 Task: Search one way flight ticket for 3 adults, 3 children in premium economy from Sarasota: Sarasota-bradenton International Airport to New Bern: Coastal Carolina Regional Airport (was Craven County Regional) on 5-4-2023. Choice of flights is American. Number of bags: 1 carry on bag. Price is upto 108000. Outbound departure time preference is 16:15.
Action: Mouse moved to (356, 323)
Screenshot: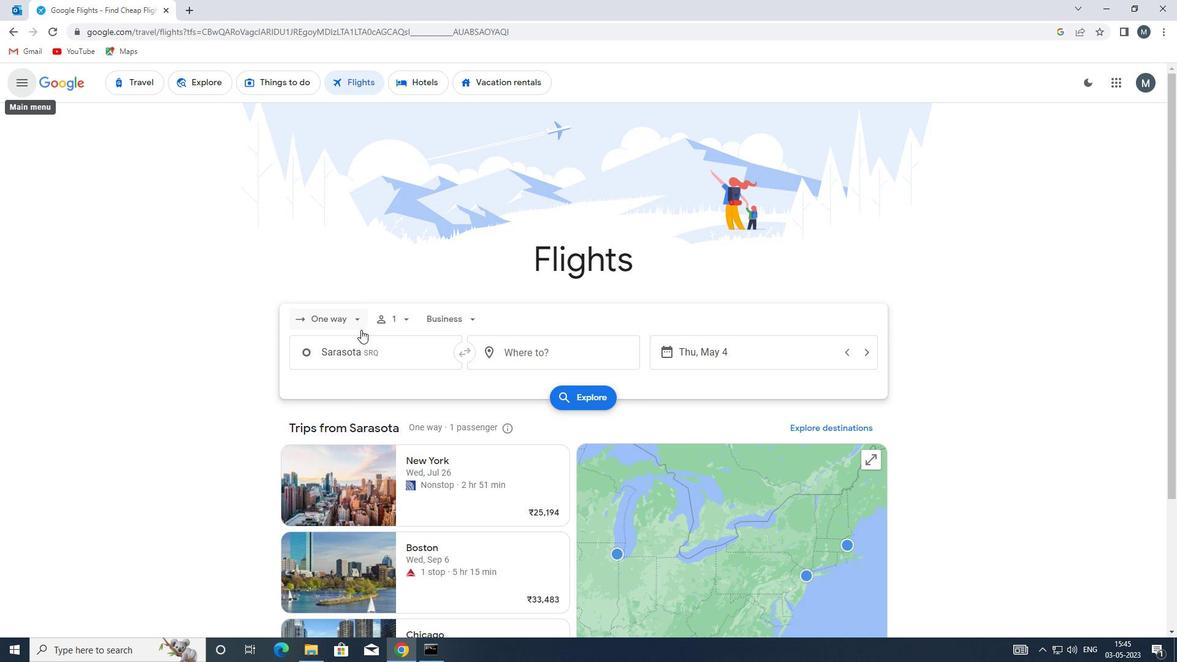 
Action: Mouse pressed left at (356, 323)
Screenshot: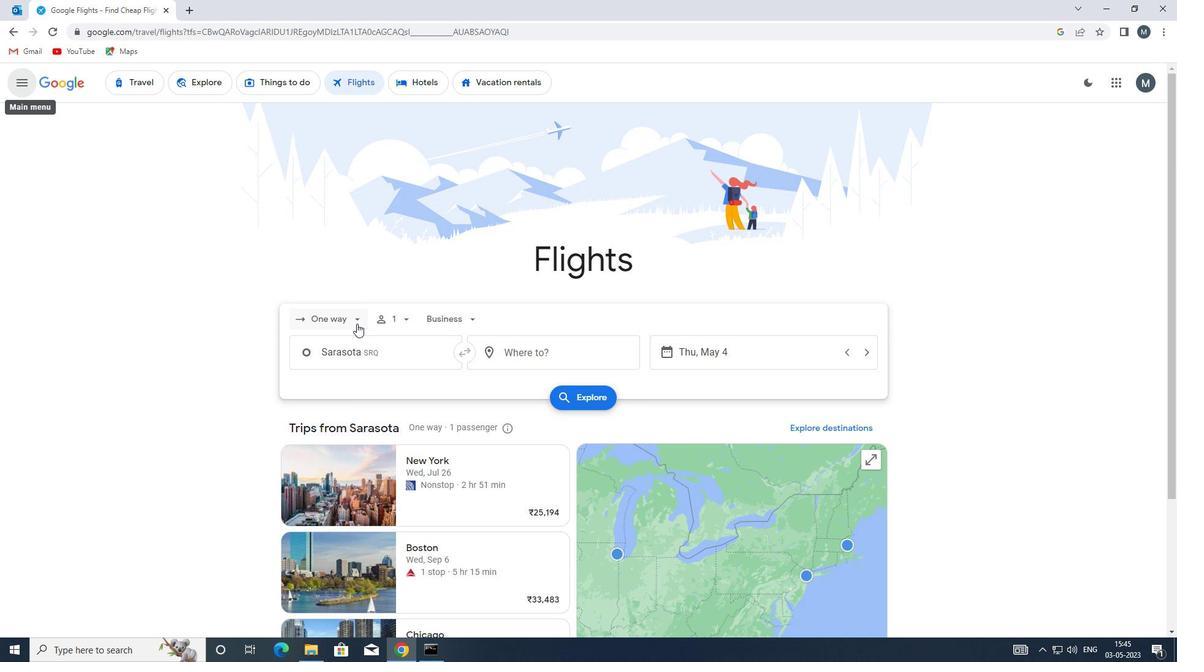 
Action: Mouse moved to (365, 371)
Screenshot: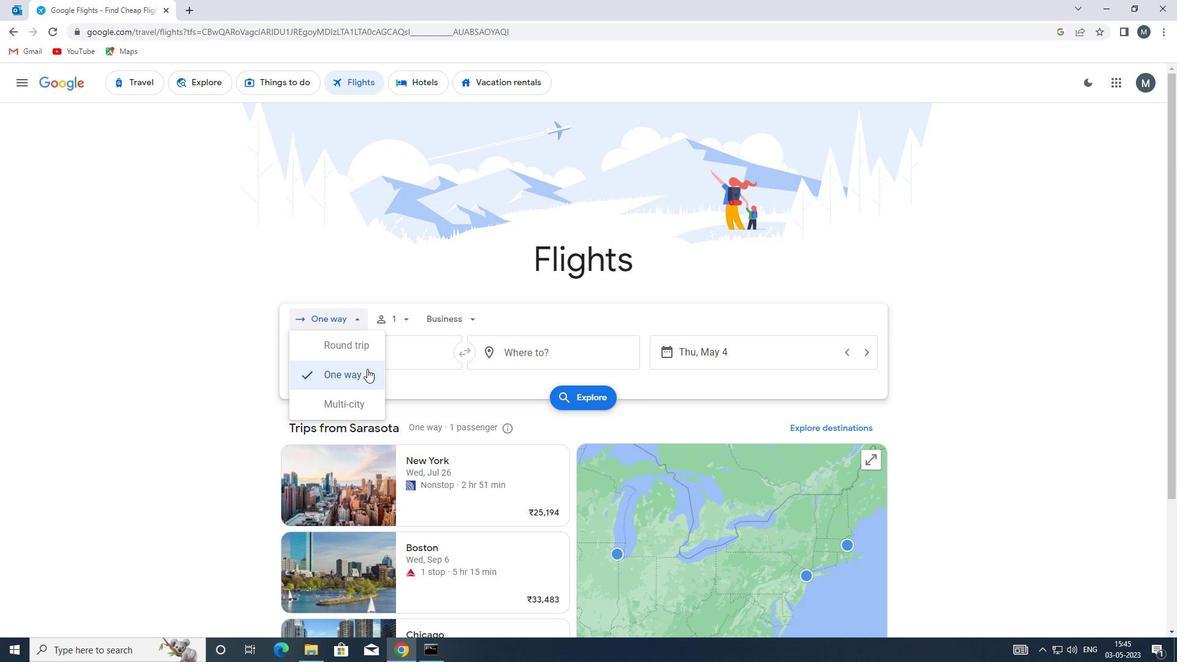 
Action: Mouse pressed left at (365, 371)
Screenshot: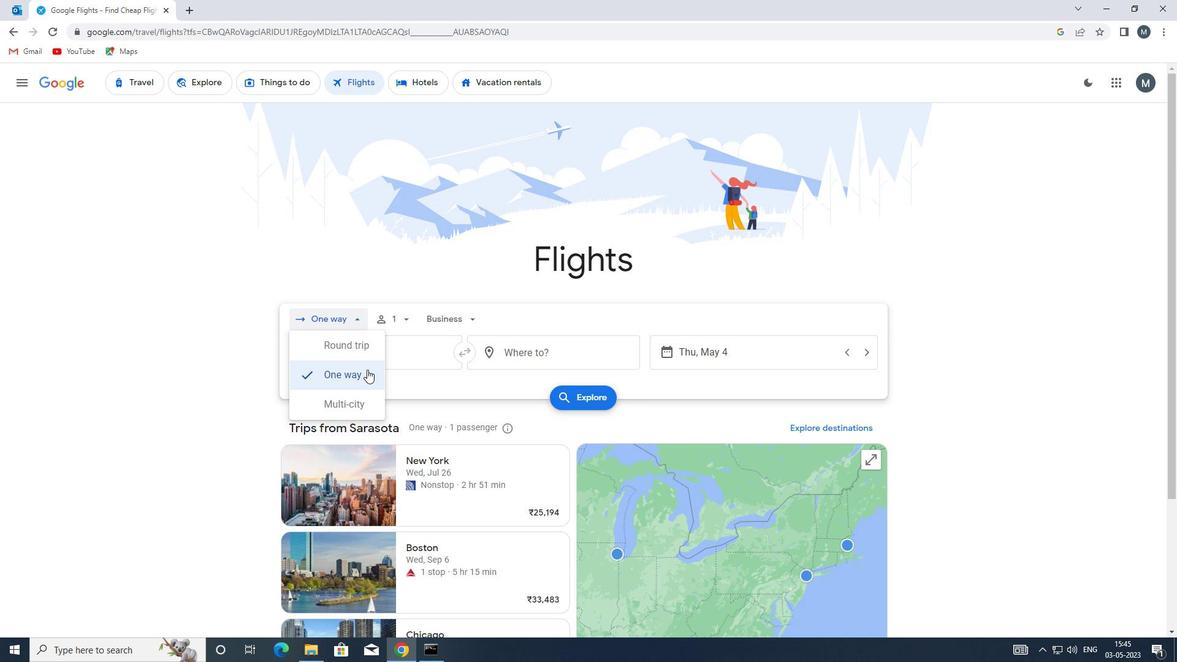 
Action: Mouse moved to (396, 320)
Screenshot: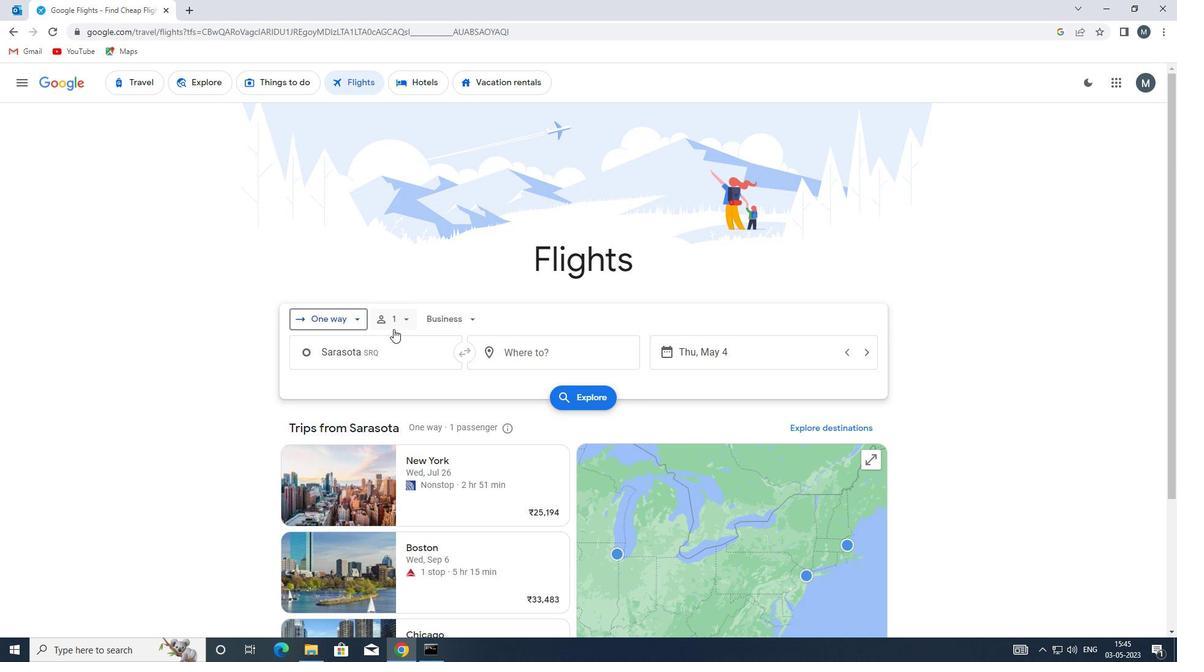 
Action: Mouse pressed left at (396, 320)
Screenshot: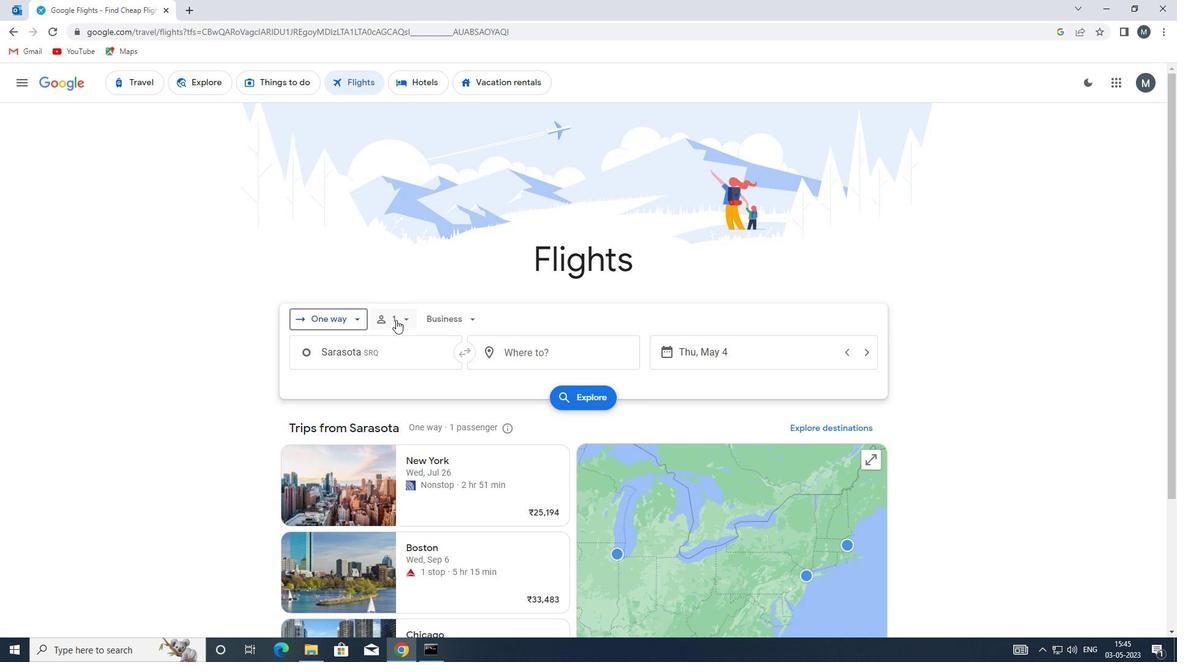
Action: Mouse moved to (505, 348)
Screenshot: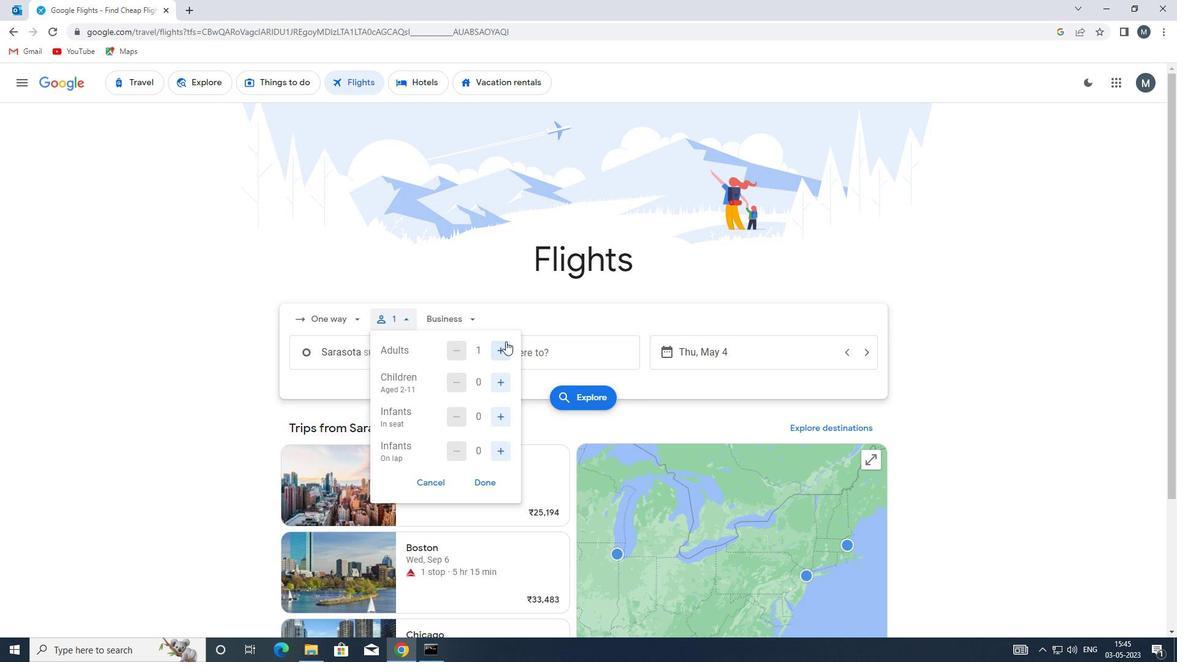 
Action: Mouse pressed left at (505, 348)
Screenshot: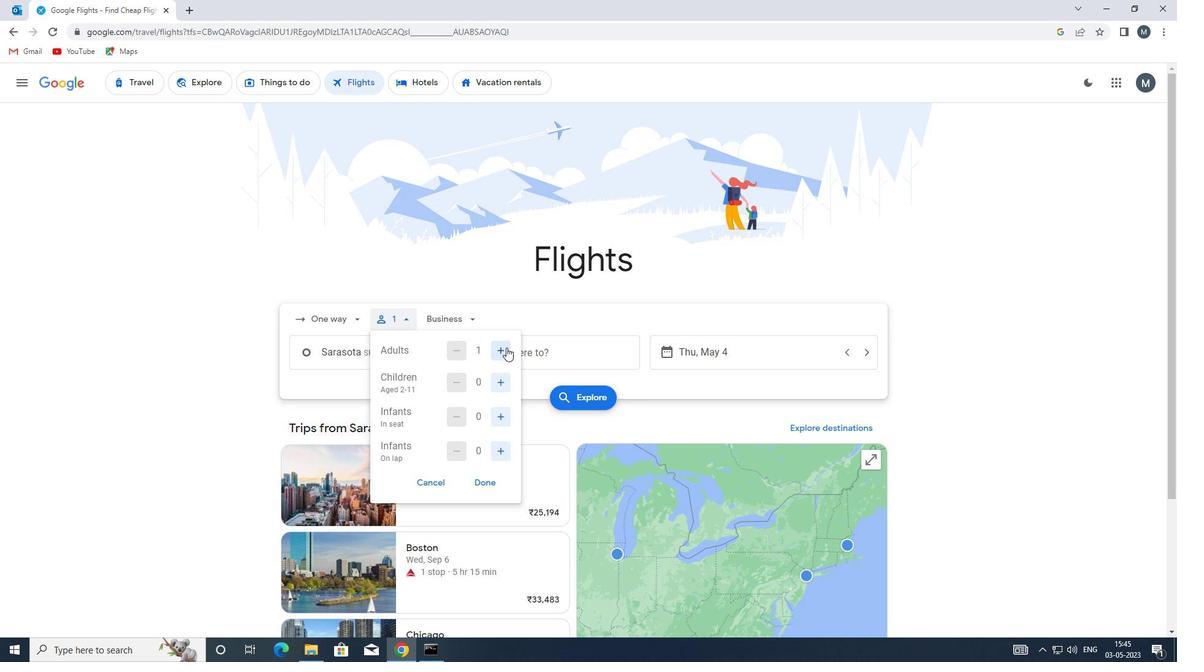 
Action: Mouse pressed left at (505, 348)
Screenshot: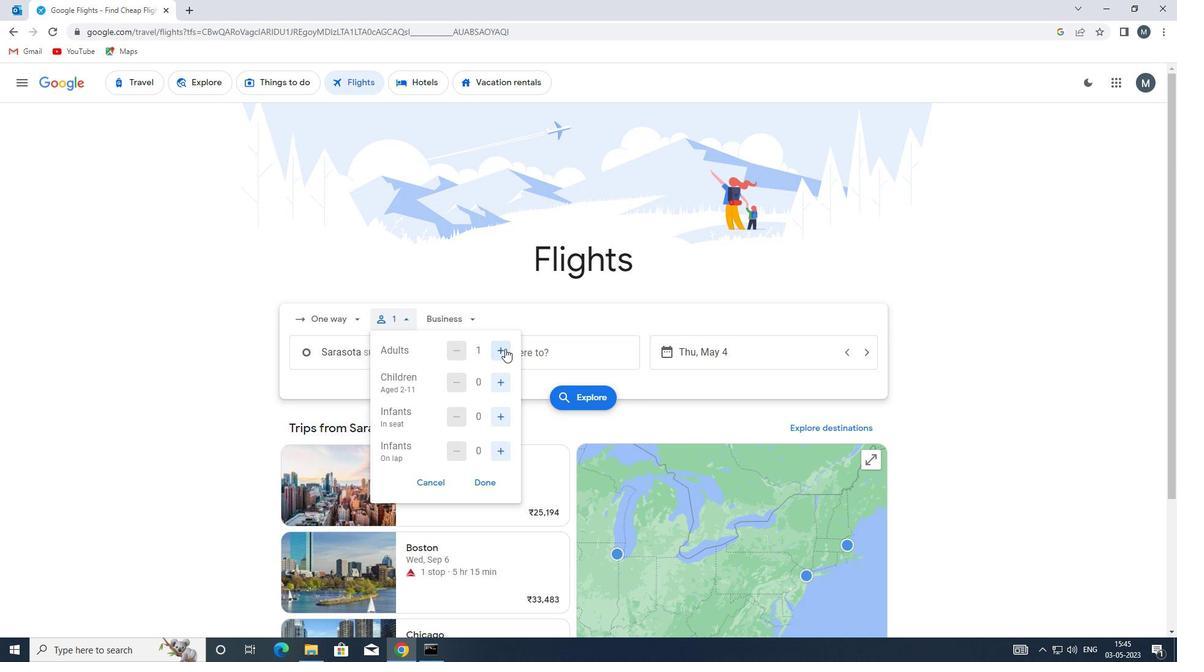
Action: Mouse moved to (505, 382)
Screenshot: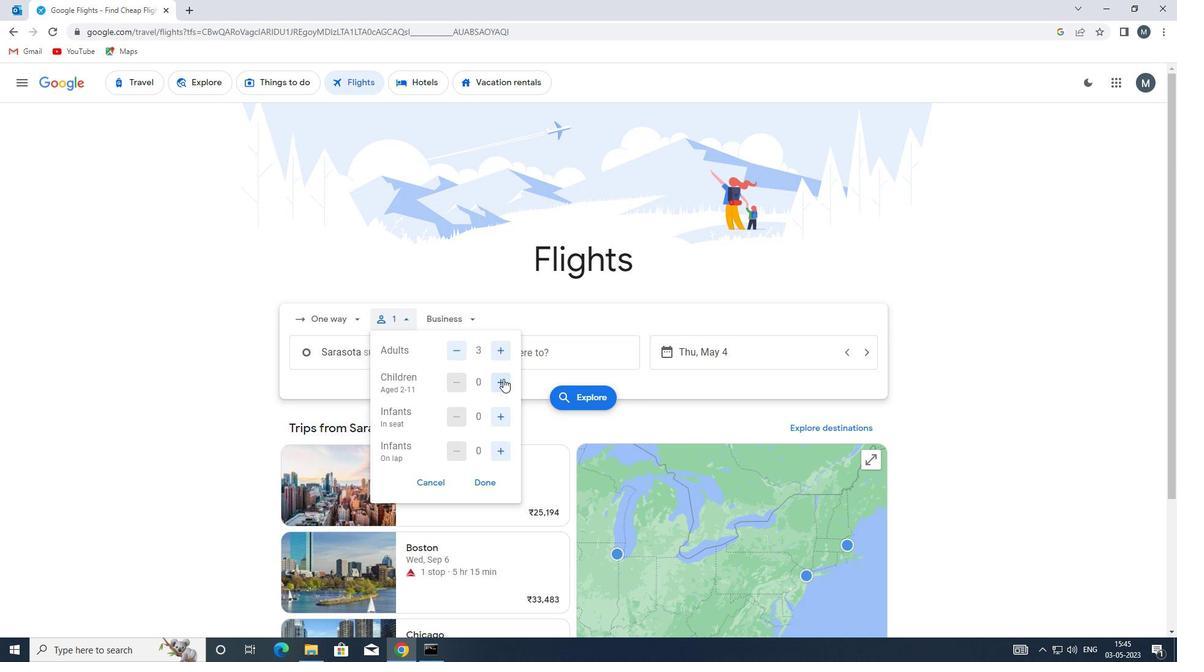 
Action: Mouse pressed left at (505, 382)
Screenshot: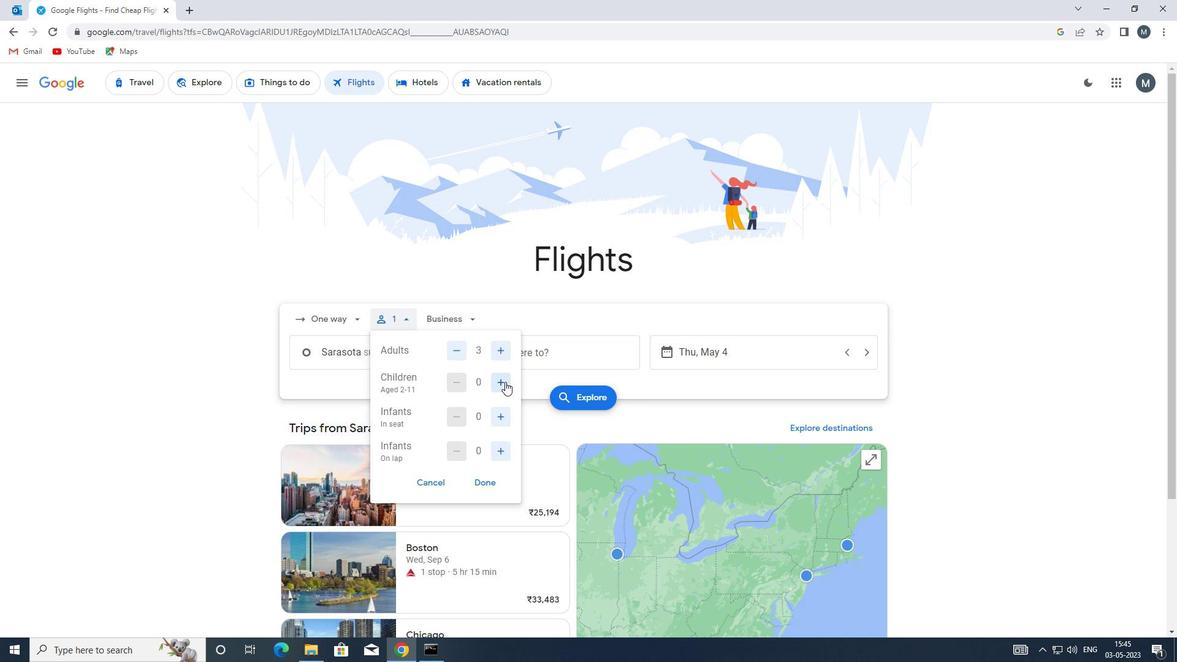 
Action: Mouse pressed left at (505, 382)
Screenshot: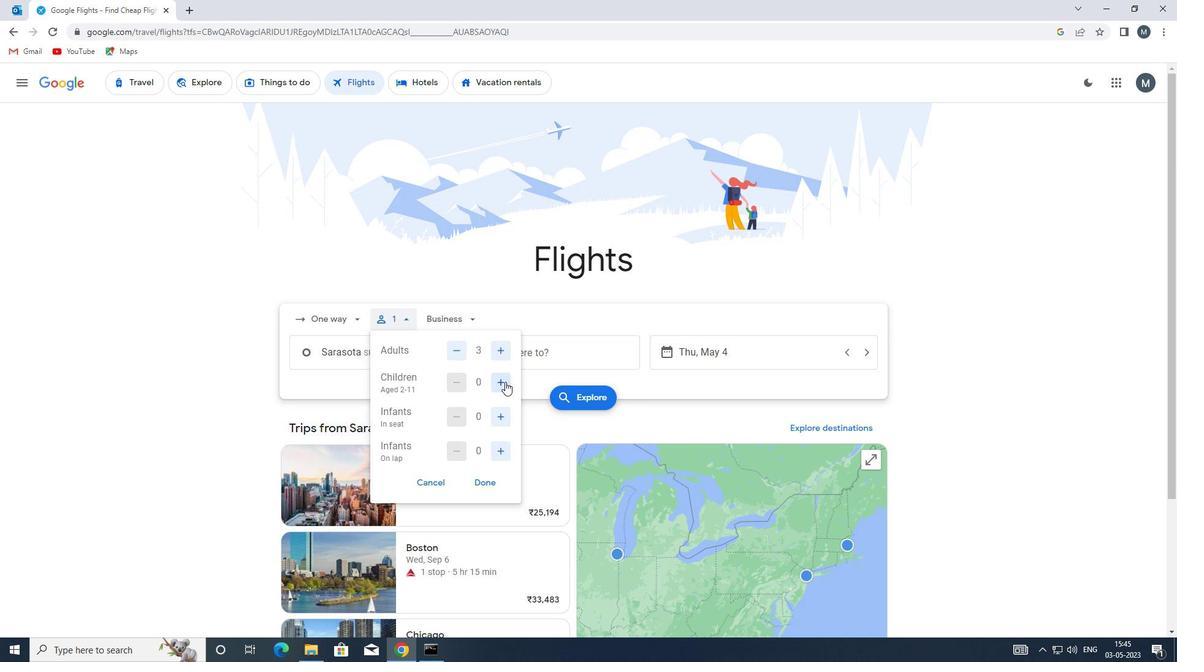 
Action: Mouse pressed left at (505, 382)
Screenshot: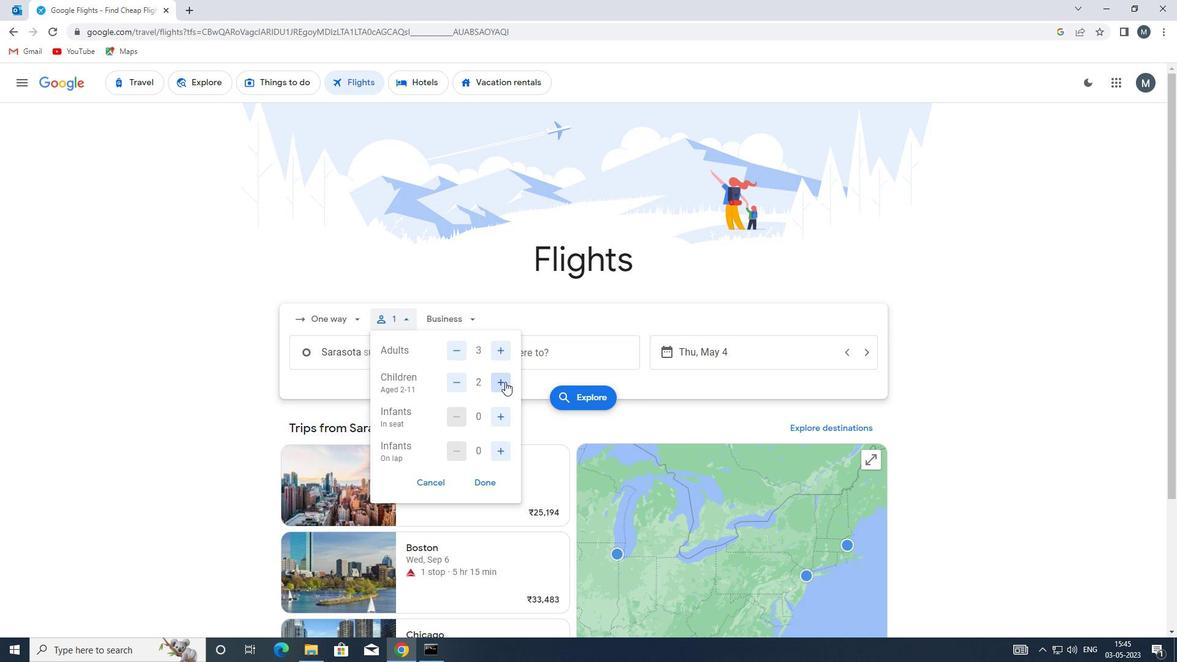 
Action: Mouse moved to (487, 483)
Screenshot: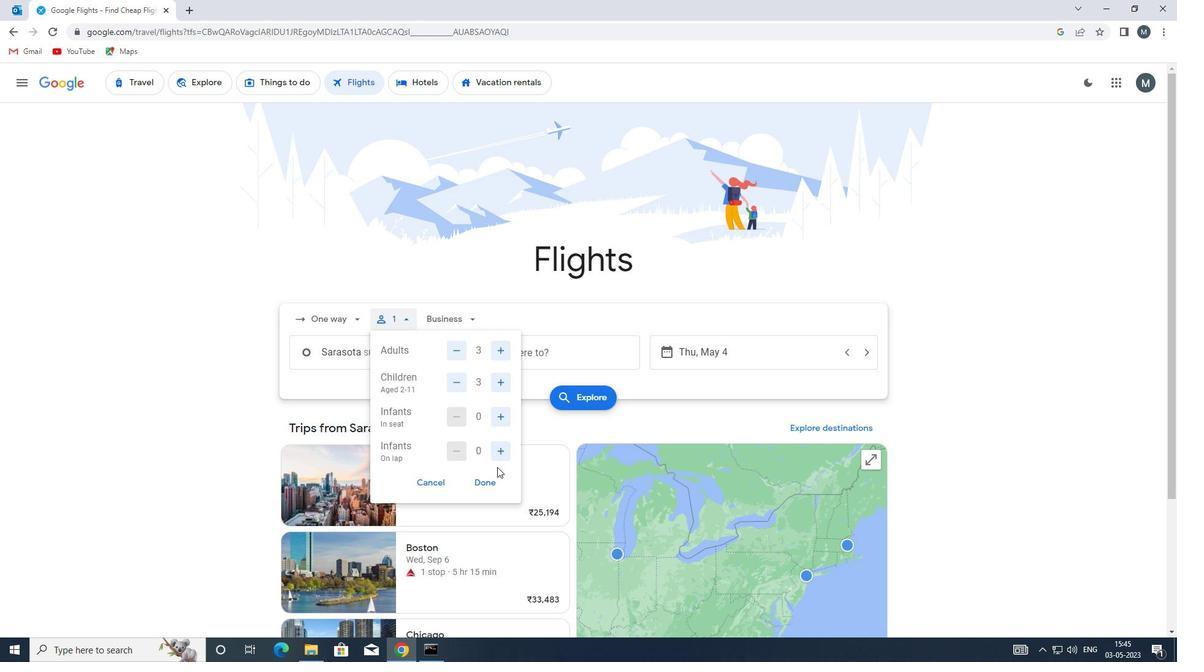 
Action: Mouse pressed left at (487, 483)
Screenshot: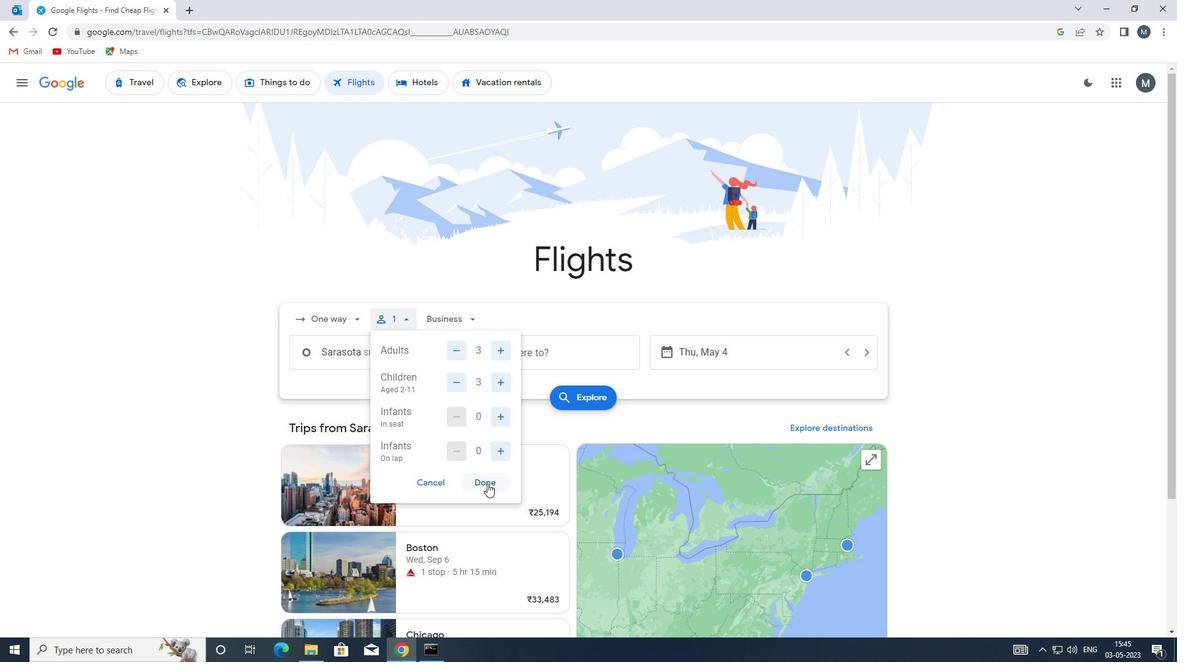 
Action: Mouse moved to (447, 316)
Screenshot: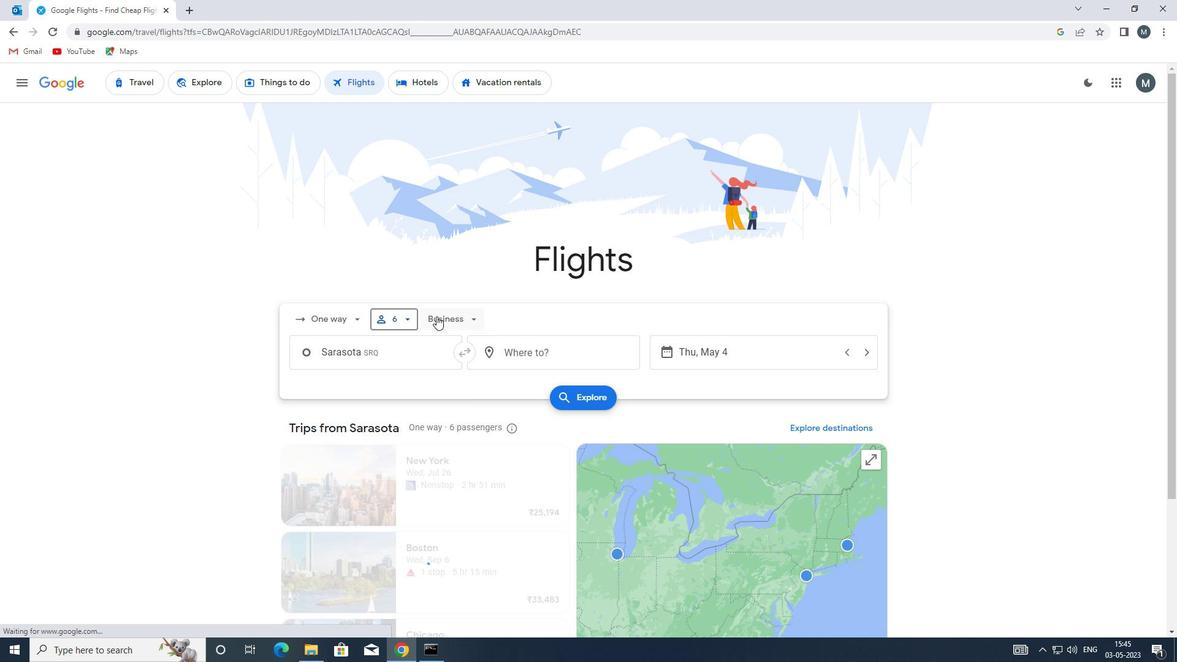 
Action: Mouse pressed left at (447, 316)
Screenshot: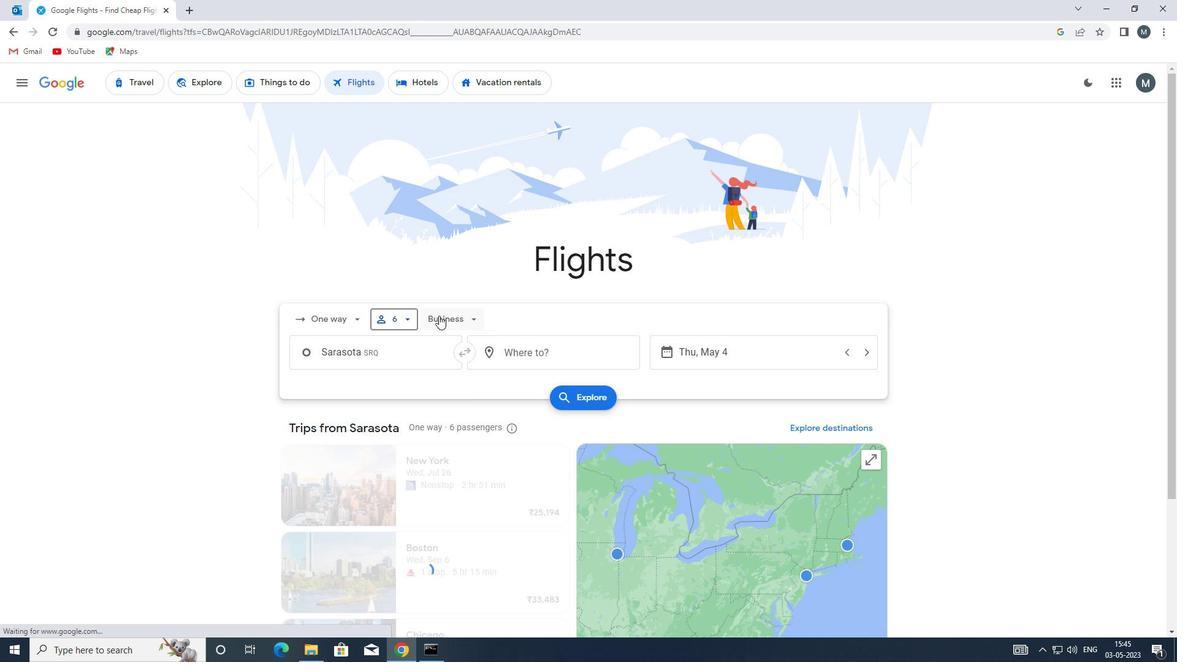 
Action: Mouse moved to (475, 380)
Screenshot: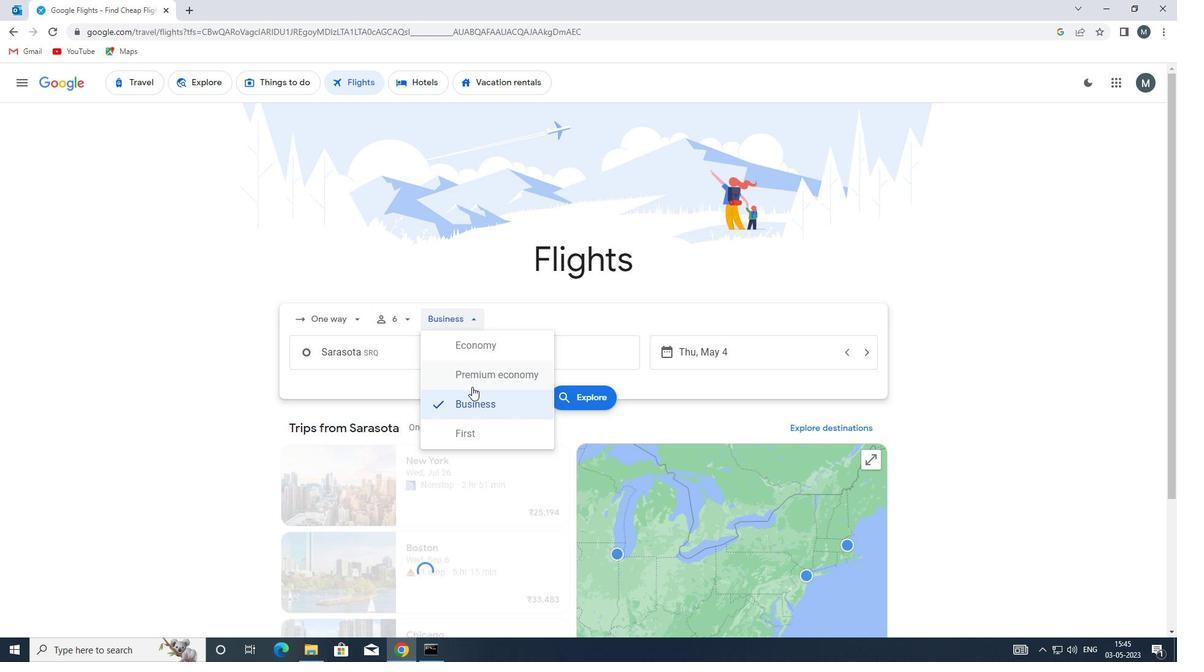 
Action: Mouse pressed left at (475, 380)
Screenshot: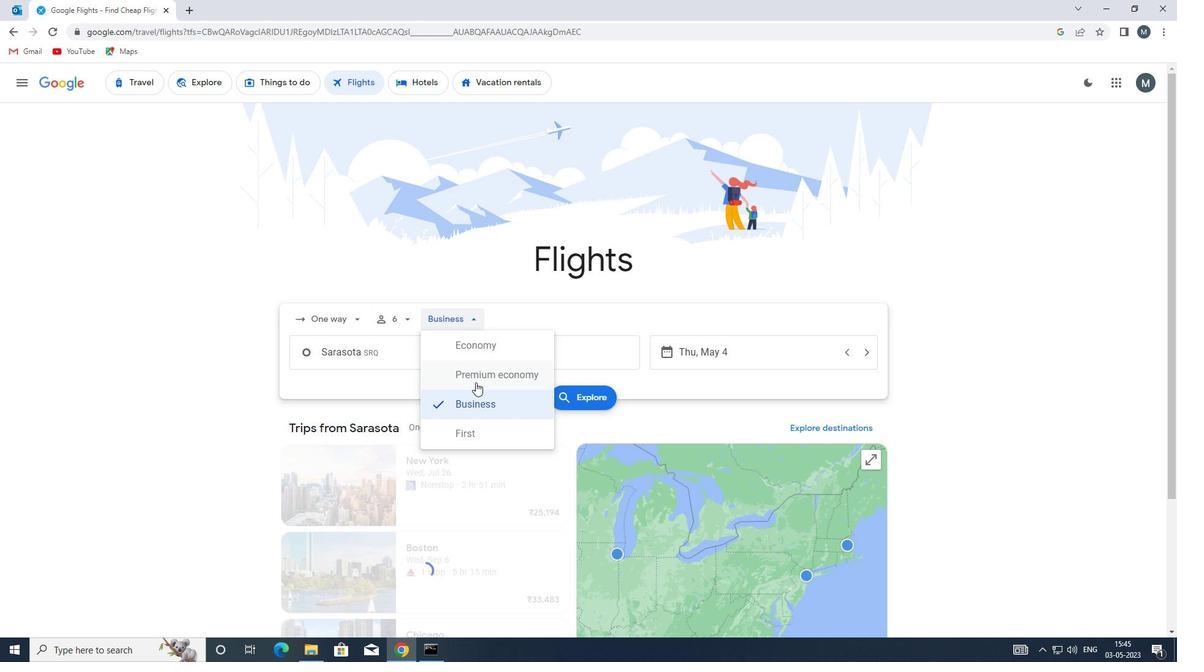
Action: Mouse moved to (416, 357)
Screenshot: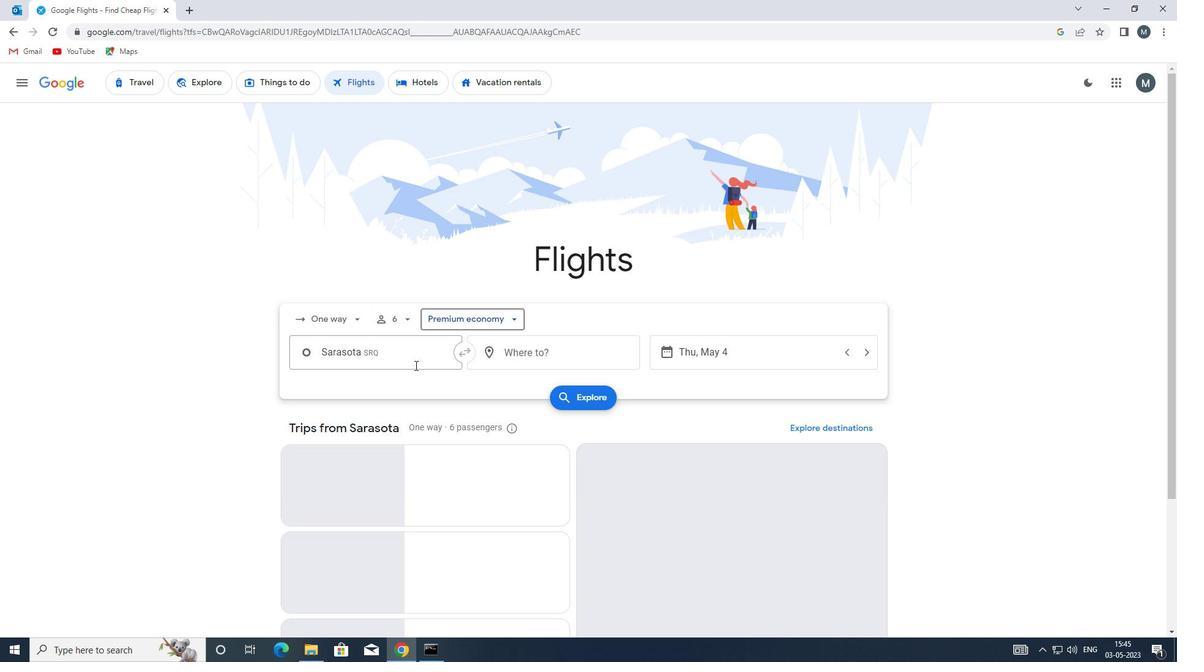 
Action: Mouse pressed left at (416, 357)
Screenshot: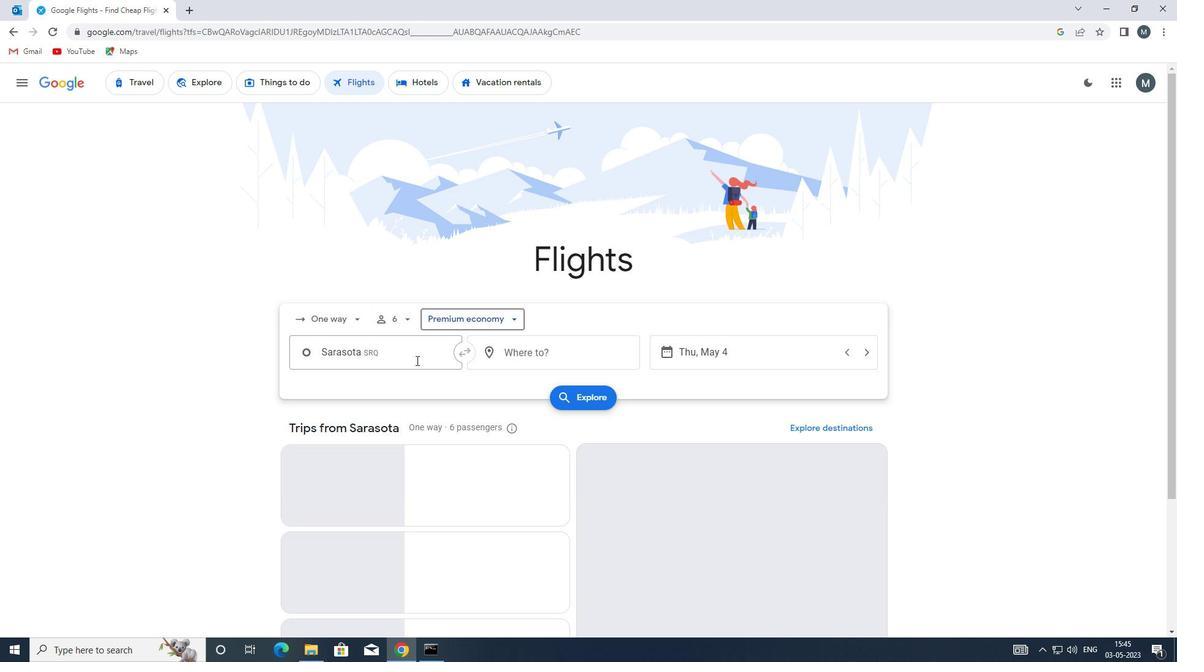 
Action: Key pressed <Key.enter>
Screenshot: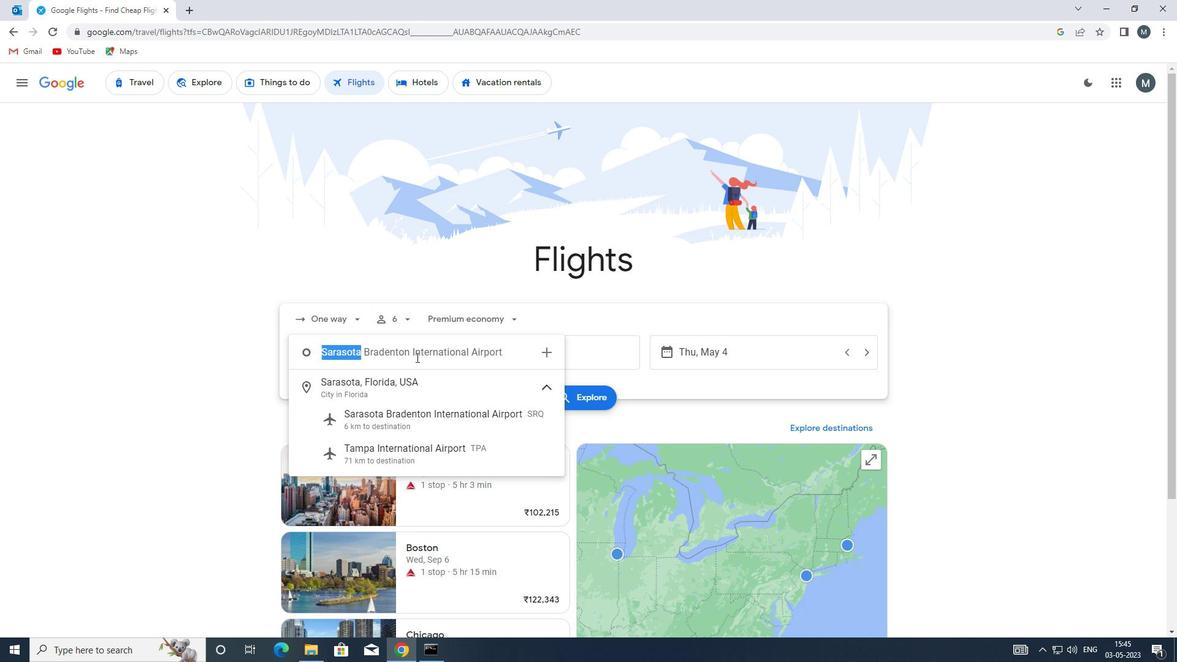 
Action: Mouse moved to (519, 351)
Screenshot: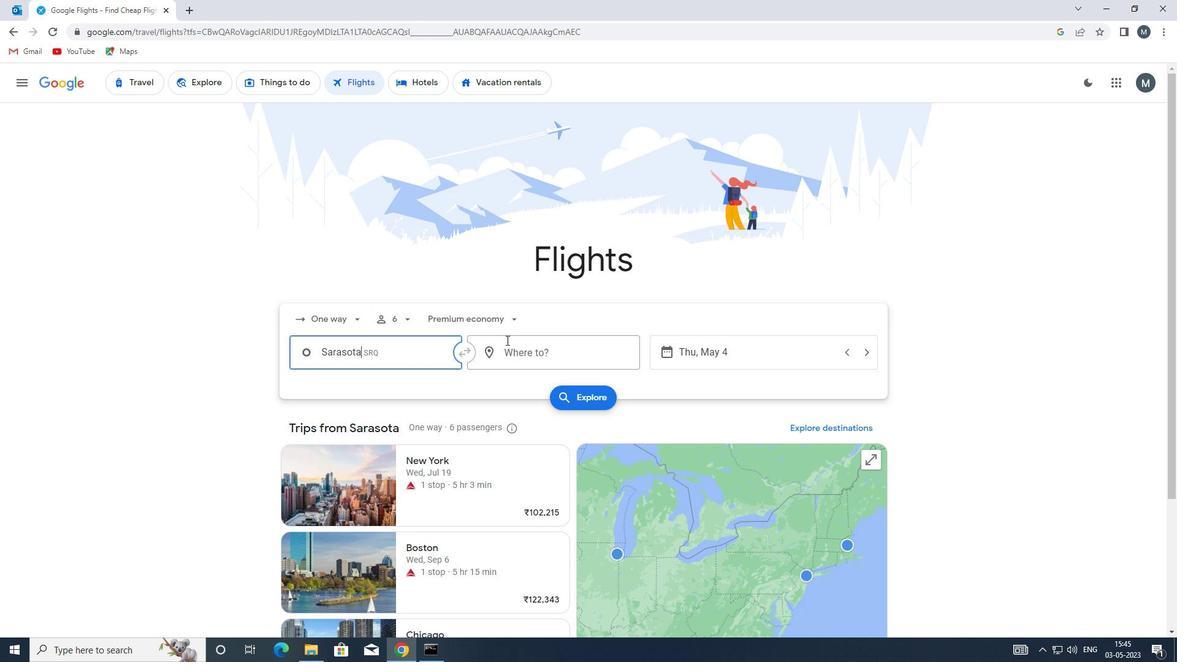 
Action: Mouse pressed left at (519, 351)
Screenshot: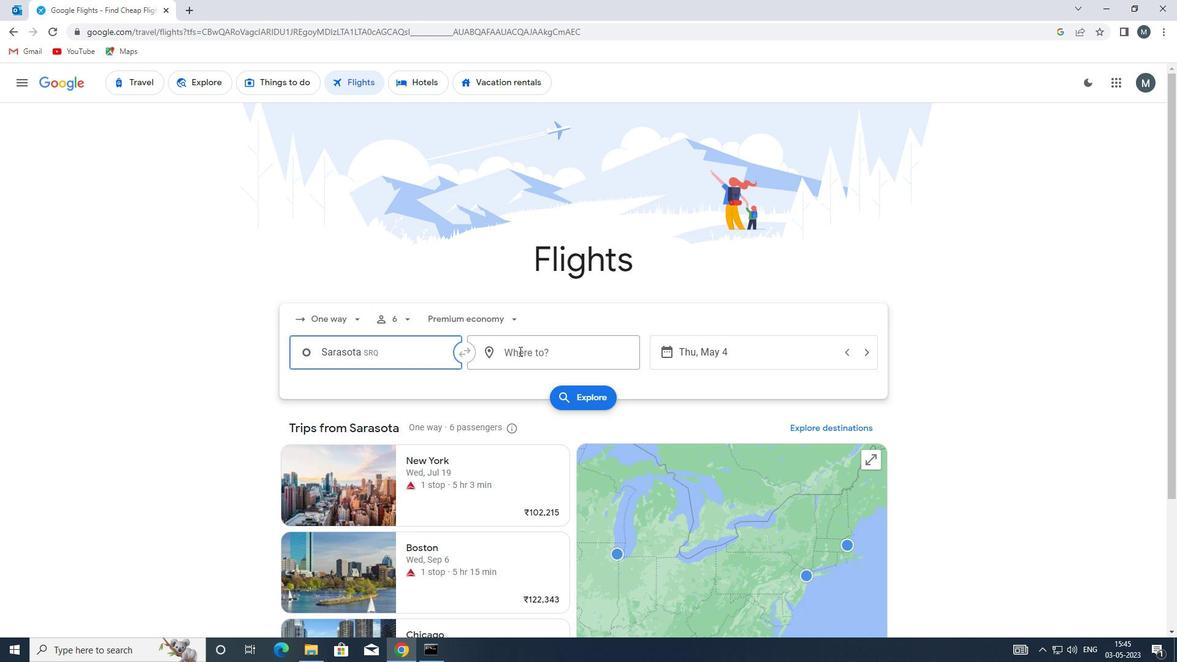 
Action: Mouse moved to (519, 351)
Screenshot: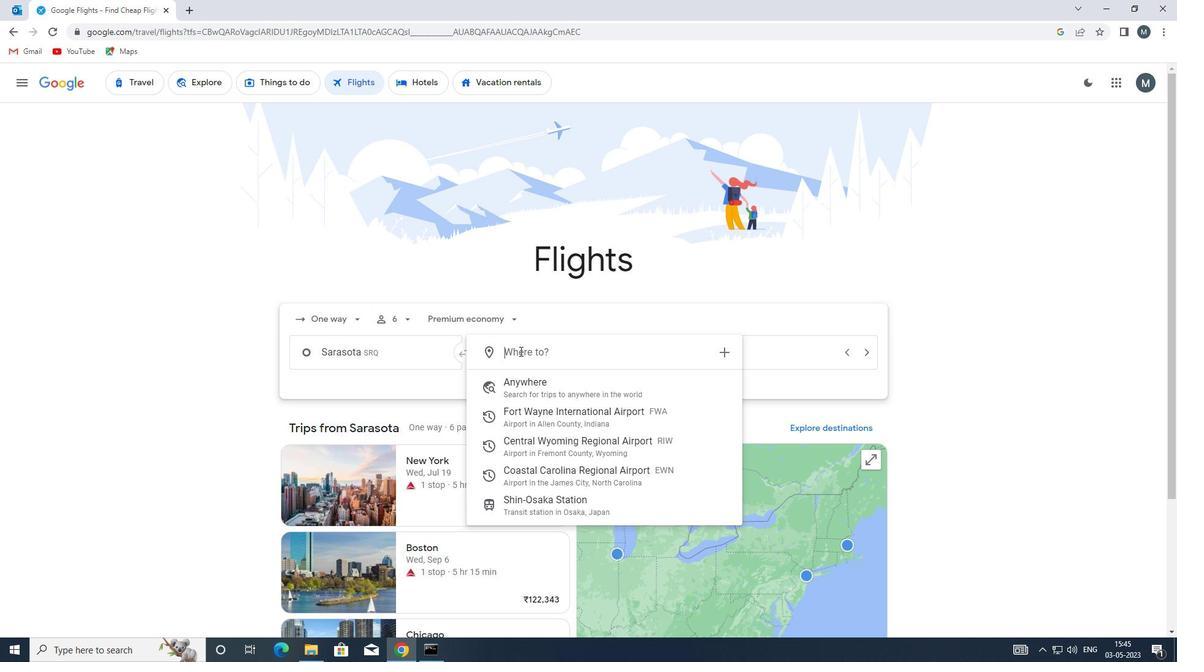 
Action: Key pressed ewn
Screenshot: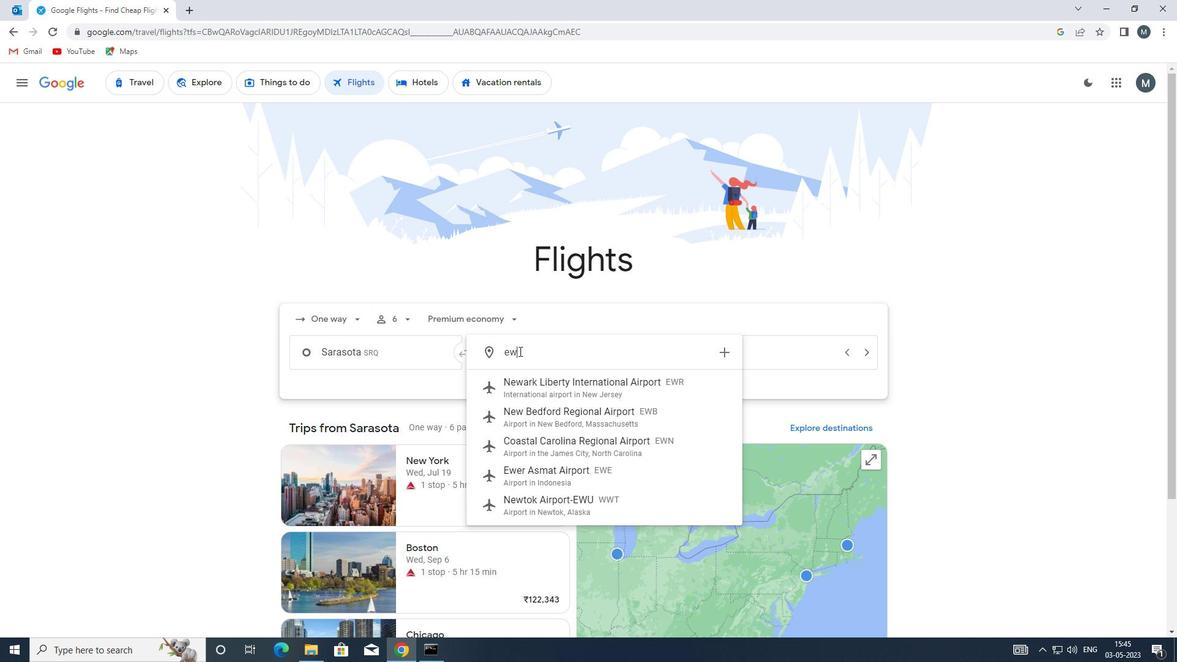 
Action: Mouse moved to (572, 393)
Screenshot: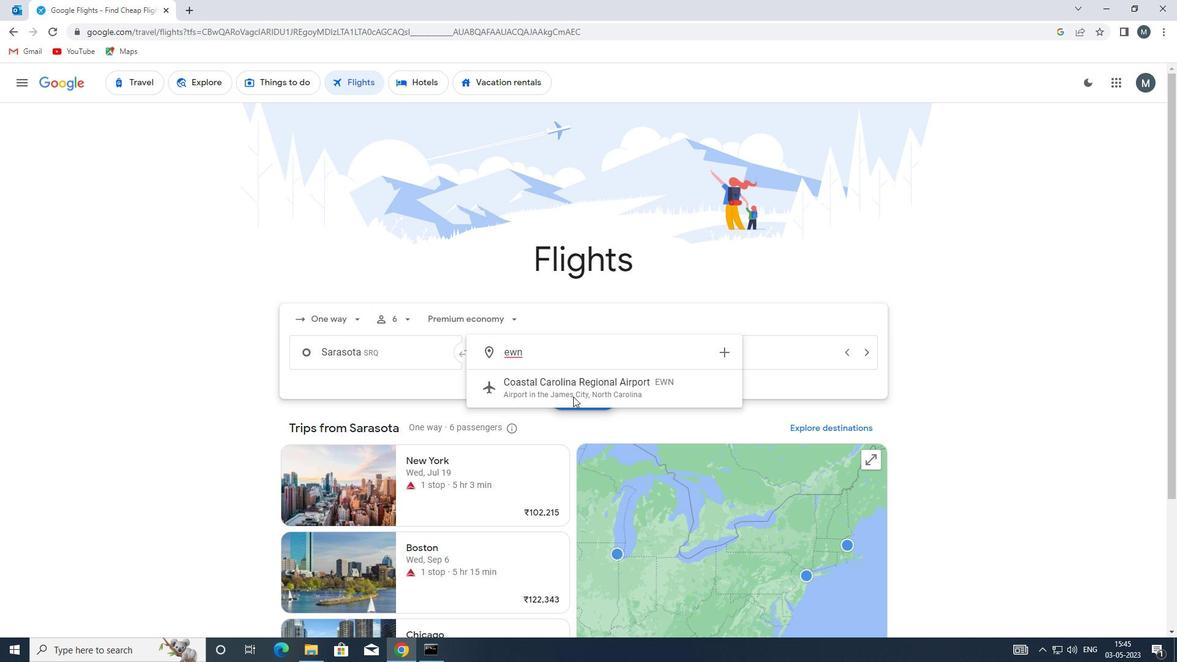 
Action: Mouse pressed left at (572, 393)
Screenshot: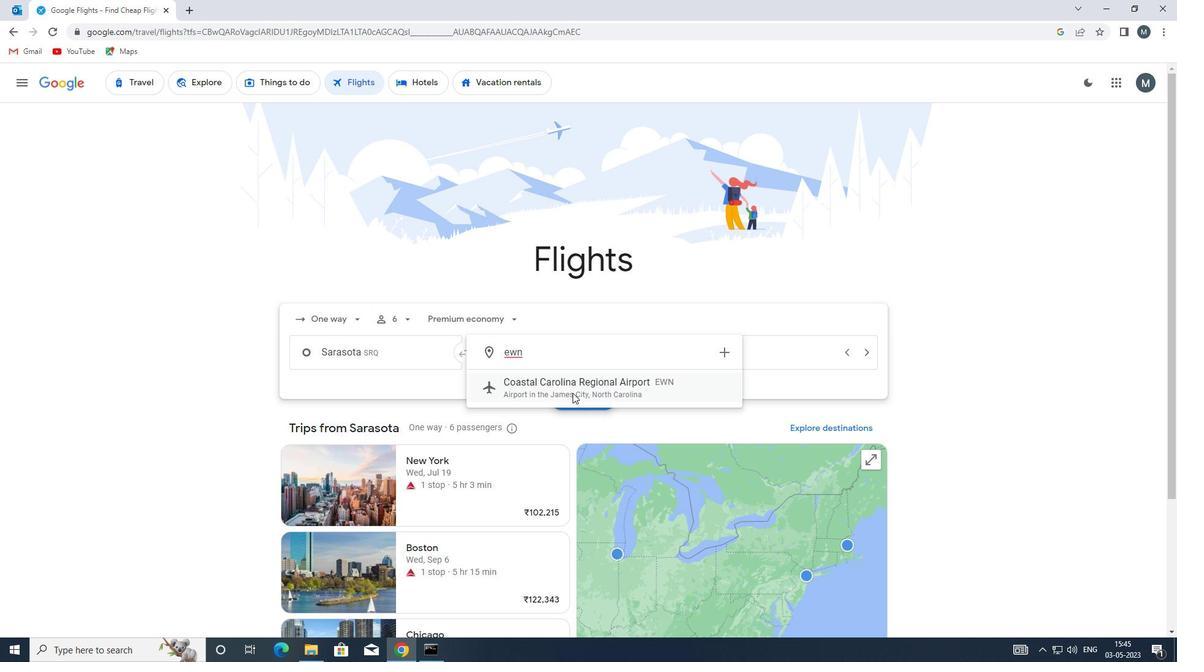 
Action: Mouse moved to (694, 349)
Screenshot: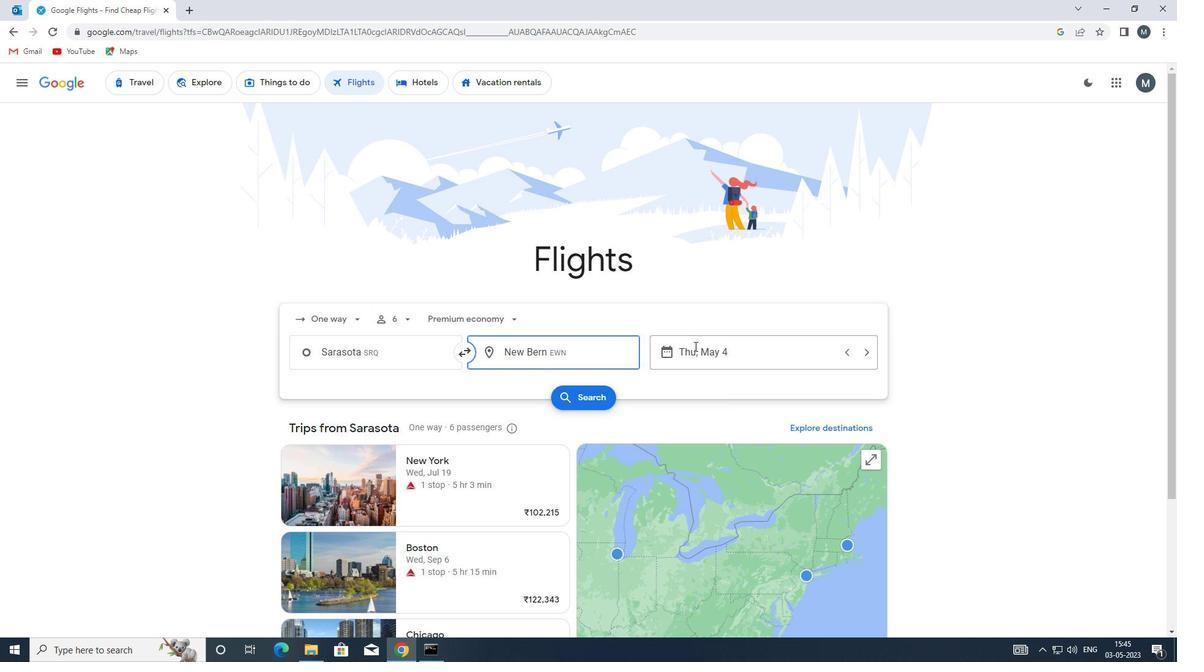 
Action: Mouse pressed left at (694, 349)
Screenshot: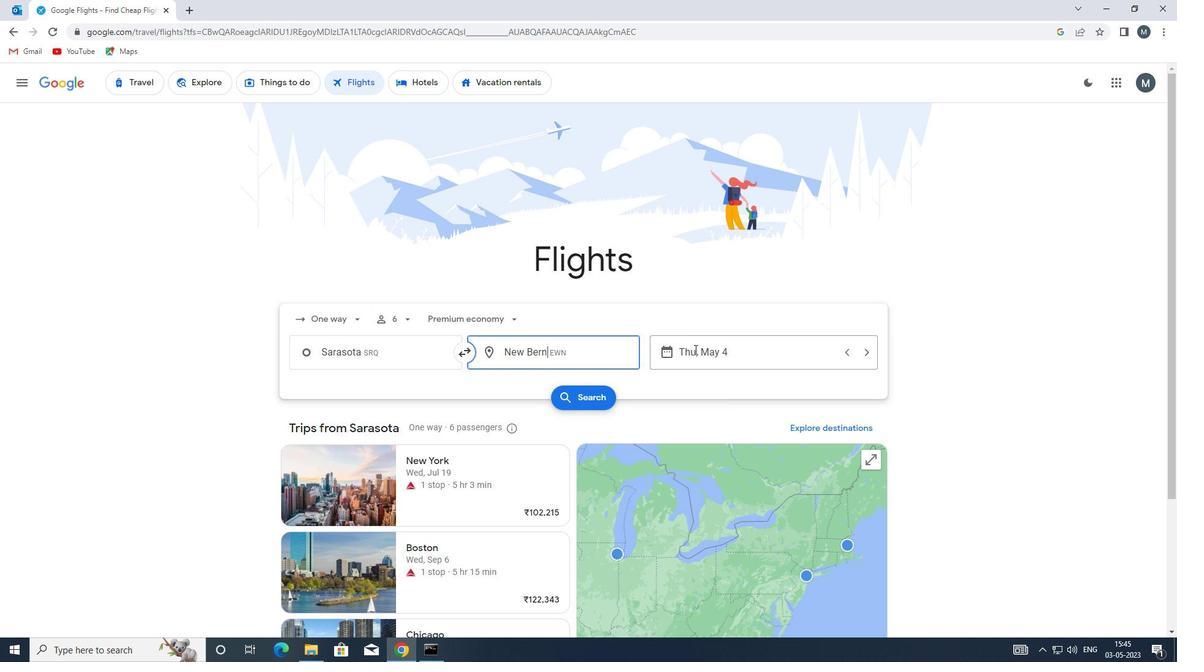 
Action: Mouse moved to (557, 416)
Screenshot: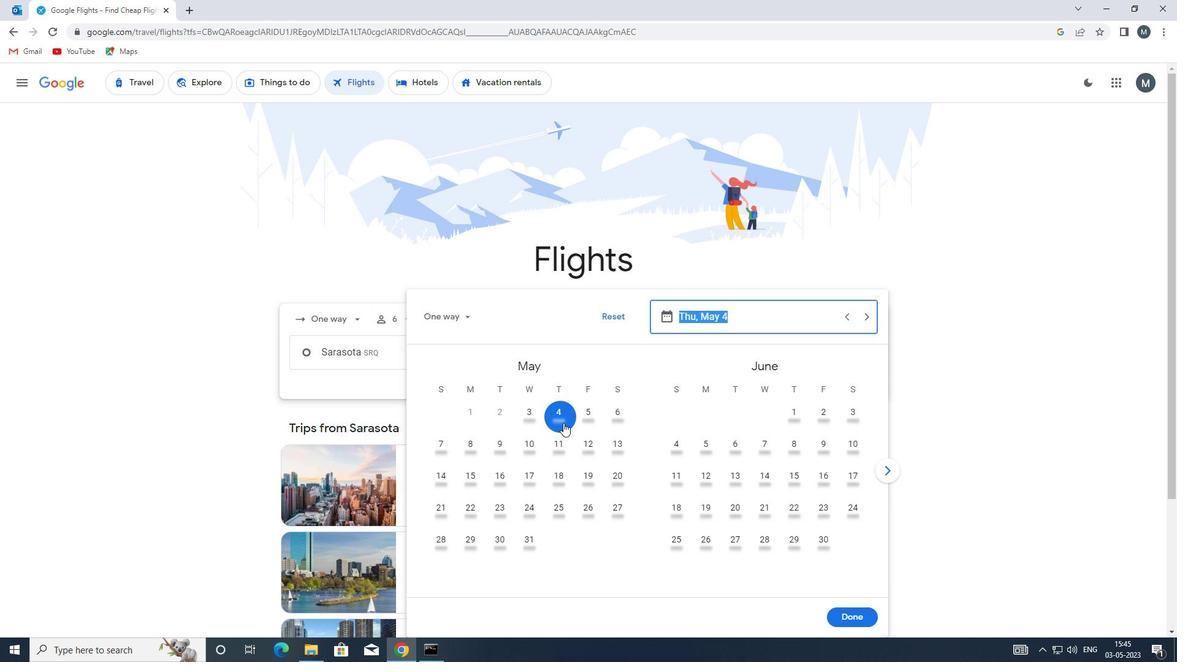 
Action: Mouse pressed left at (557, 416)
Screenshot: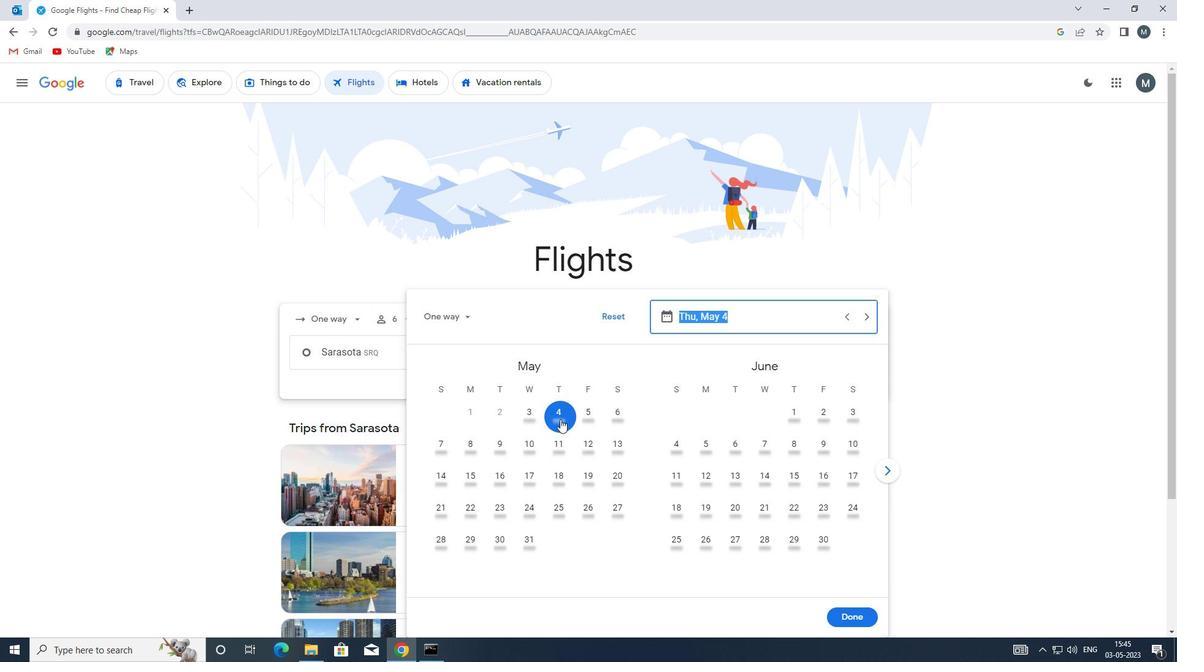 
Action: Mouse moved to (854, 619)
Screenshot: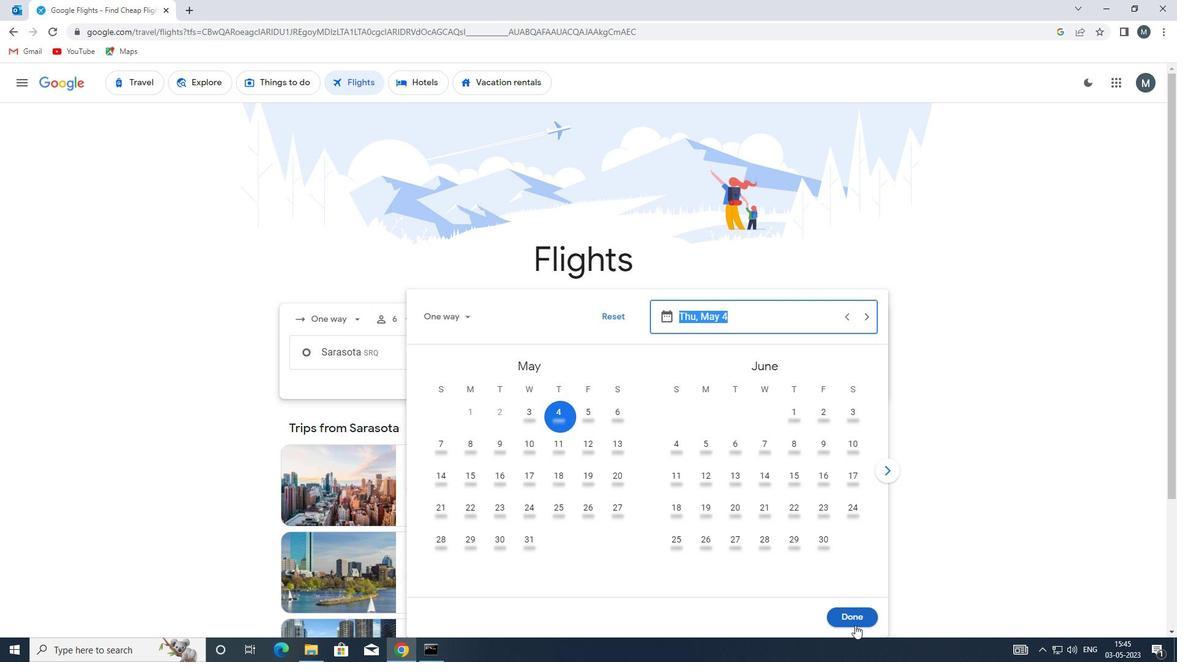 
Action: Mouse pressed left at (854, 619)
Screenshot: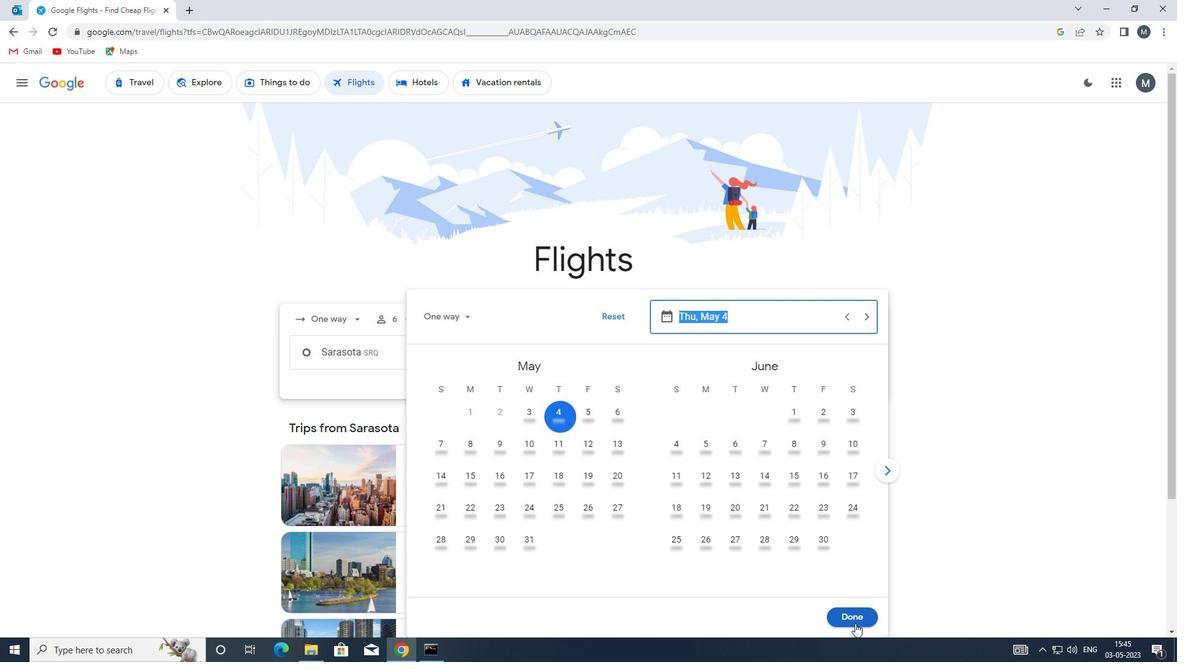
Action: Mouse moved to (583, 399)
Screenshot: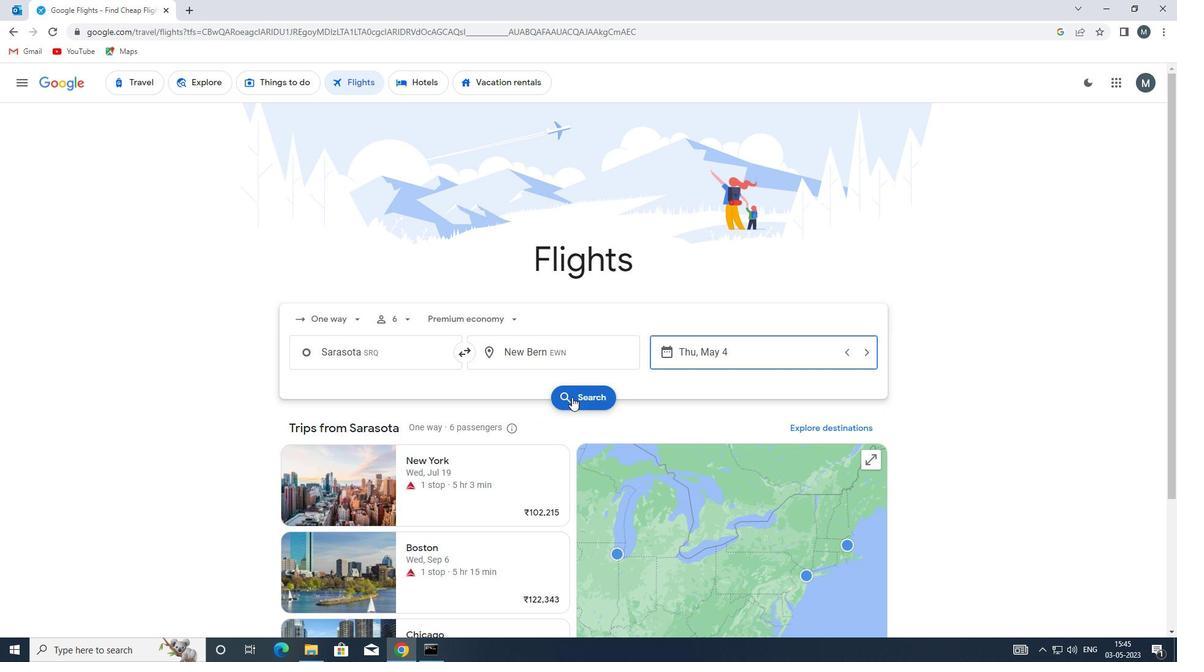 
Action: Mouse pressed left at (583, 399)
Screenshot: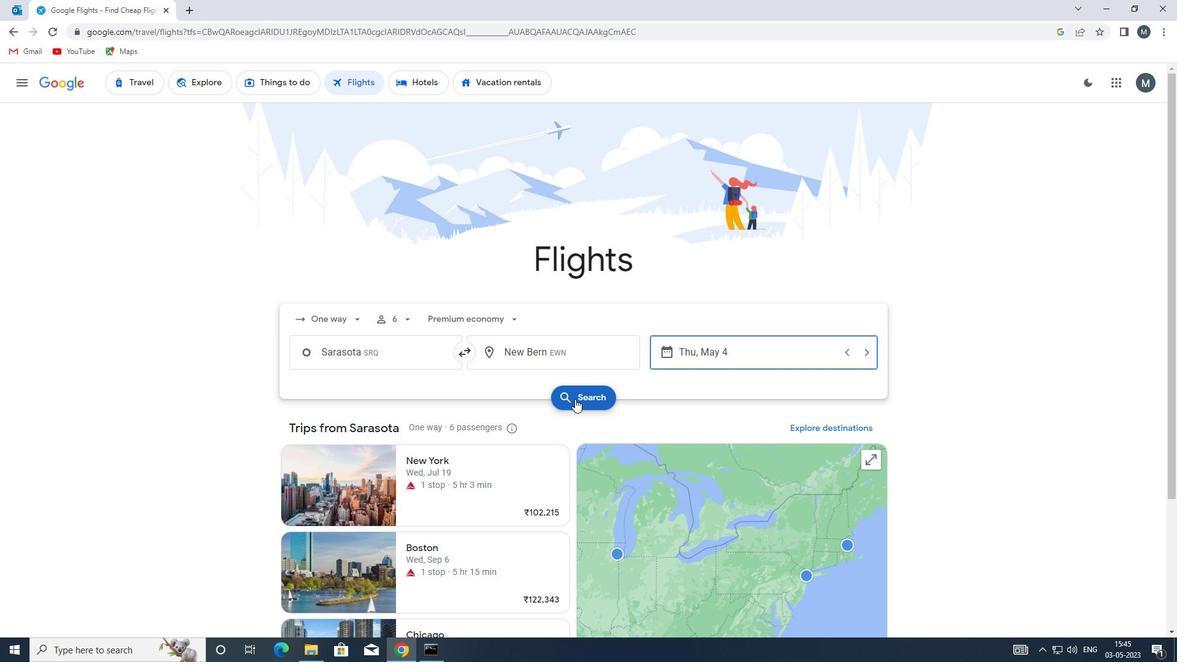 
Action: Mouse moved to (300, 191)
Screenshot: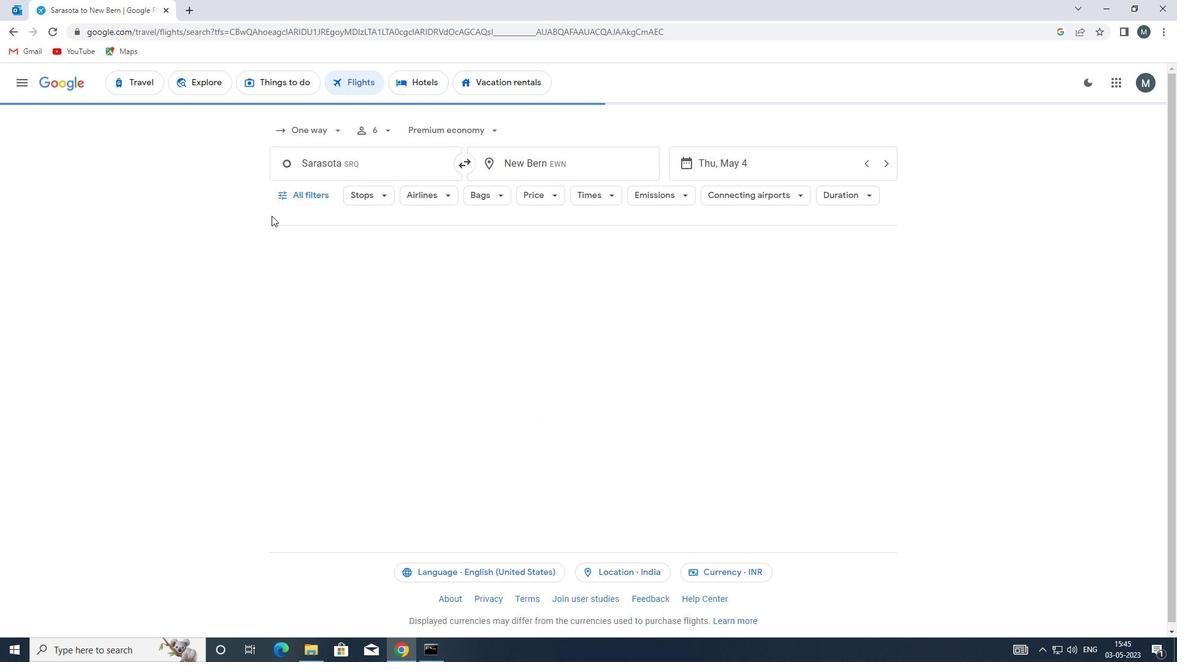
Action: Mouse pressed left at (300, 191)
Screenshot: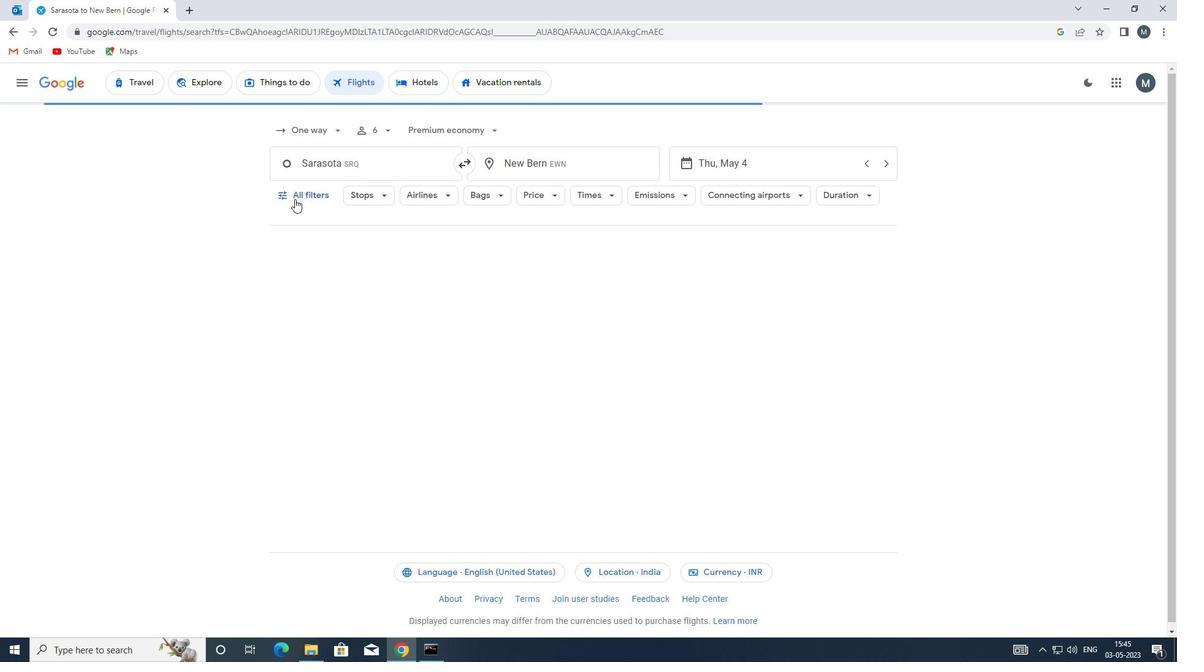
Action: Mouse moved to (344, 314)
Screenshot: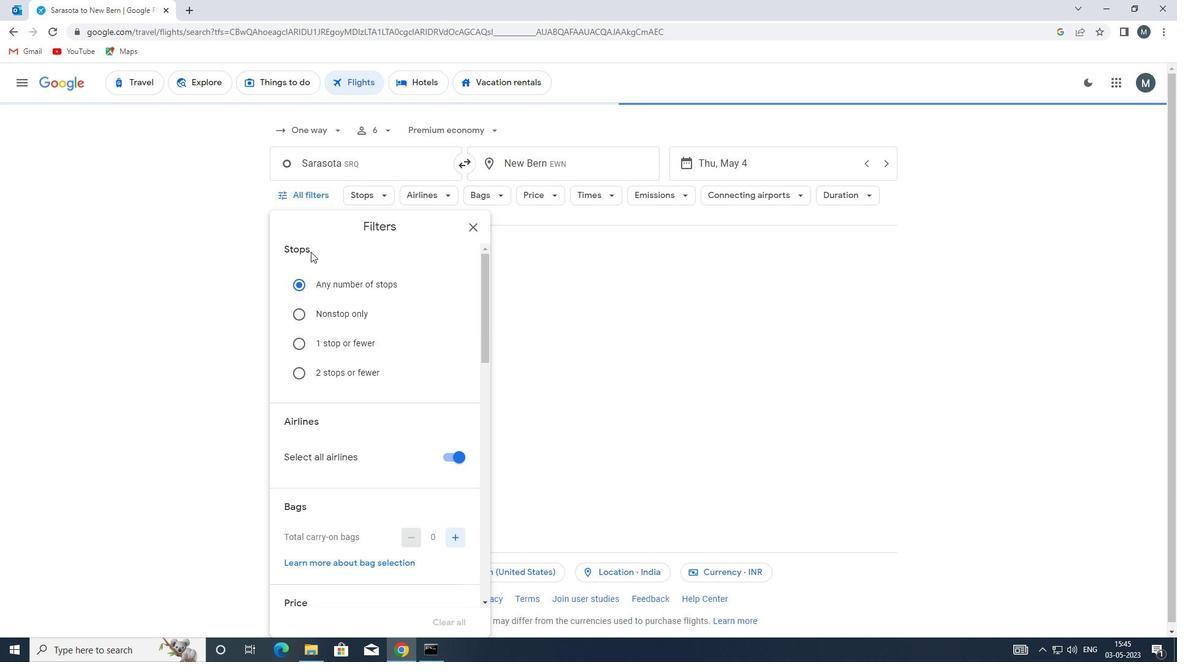 
Action: Mouse scrolled (344, 313) with delta (0, 0)
Screenshot: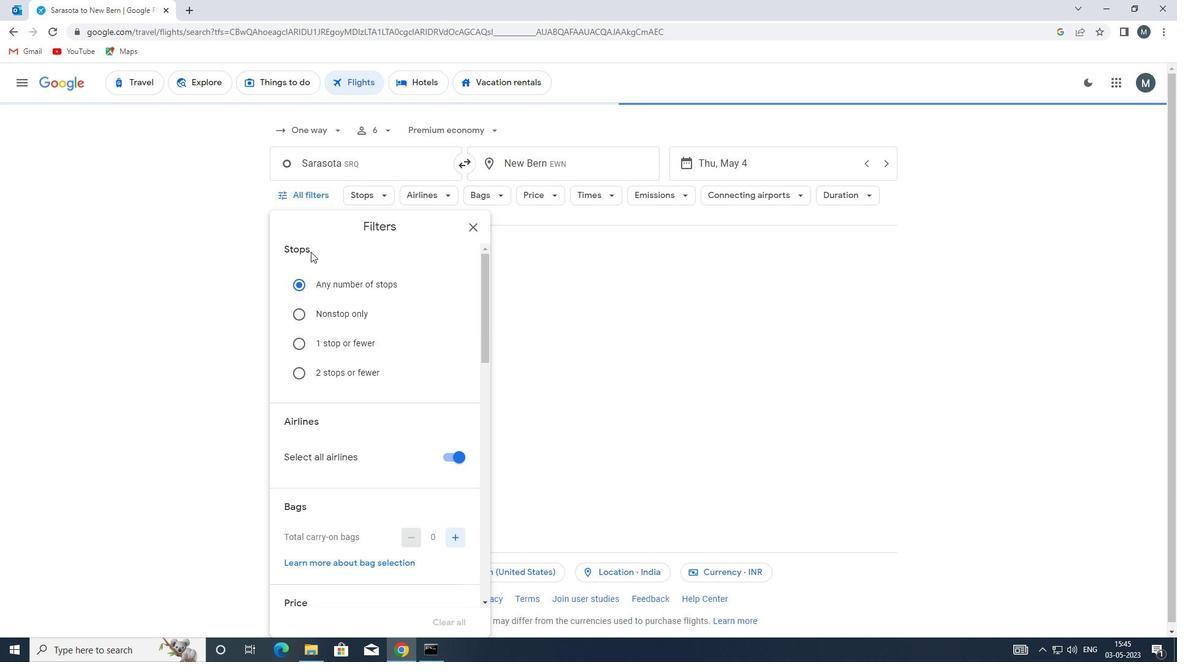 
Action: Mouse moved to (344, 329)
Screenshot: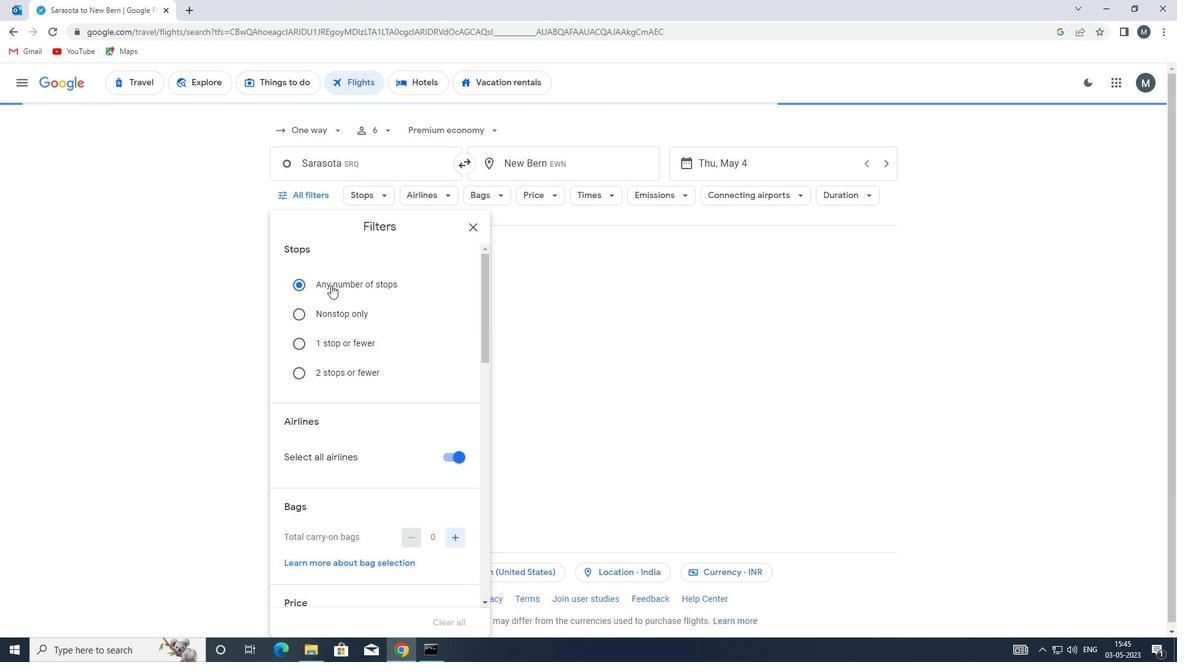 
Action: Mouse scrolled (344, 329) with delta (0, 0)
Screenshot: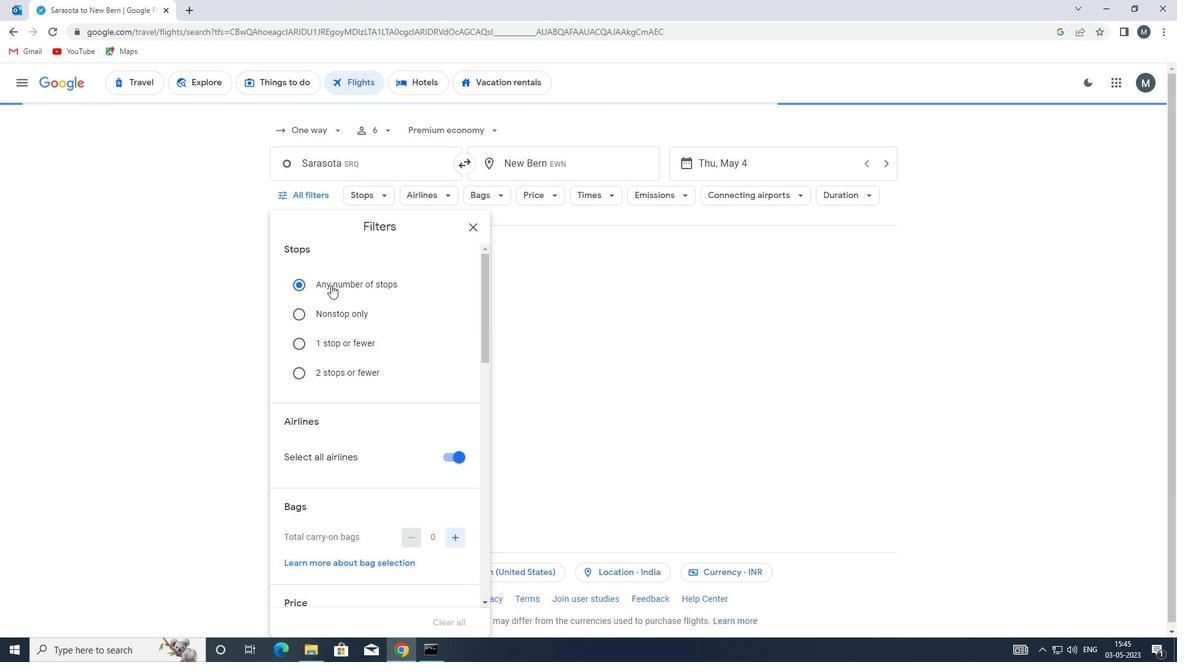 
Action: Mouse moved to (446, 333)
Screenshot: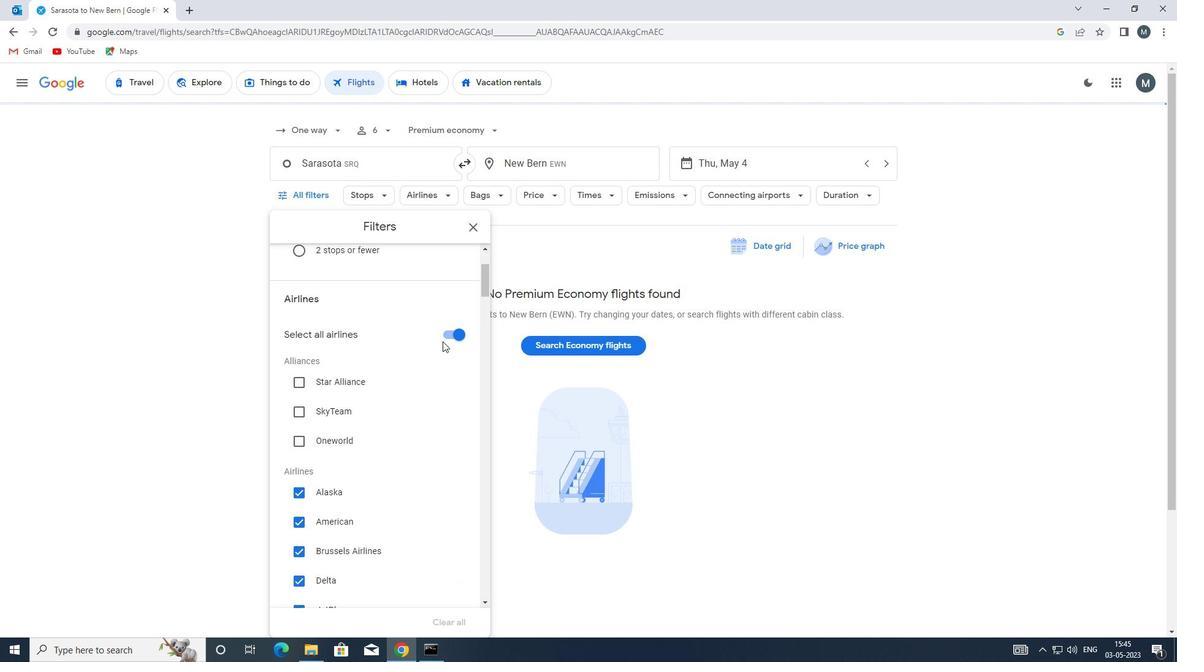 
Action: Mouse pressed left at (446, 333)
Screenshot: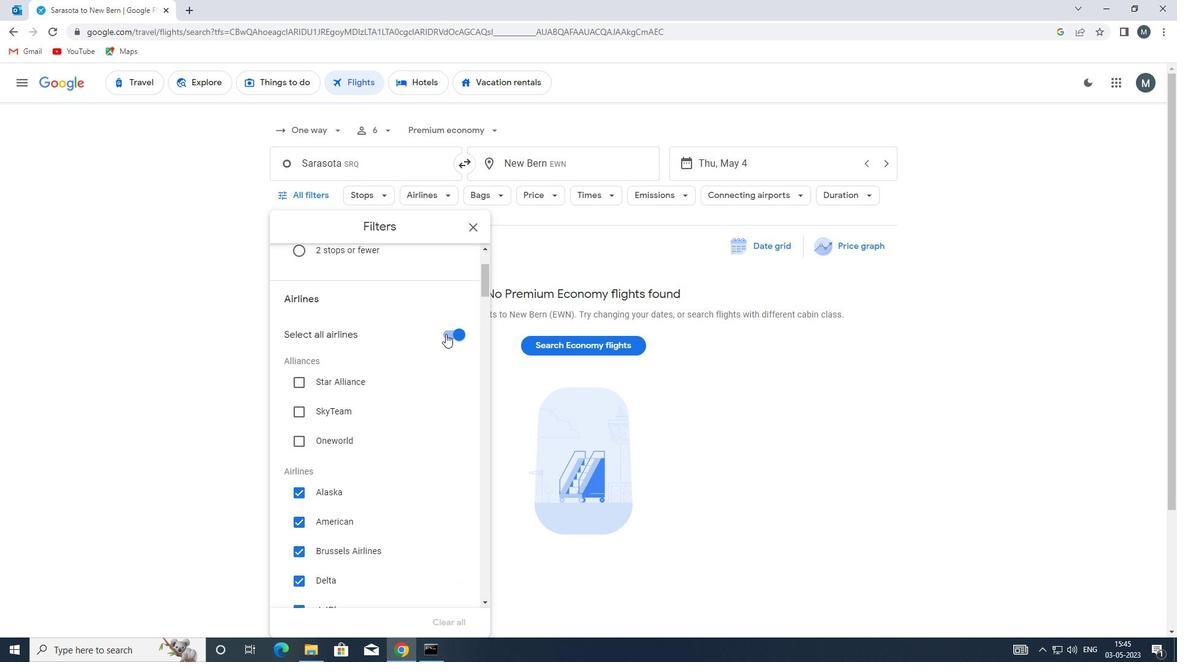 
Action: Mouse moved to (359, 426)
Screenshot: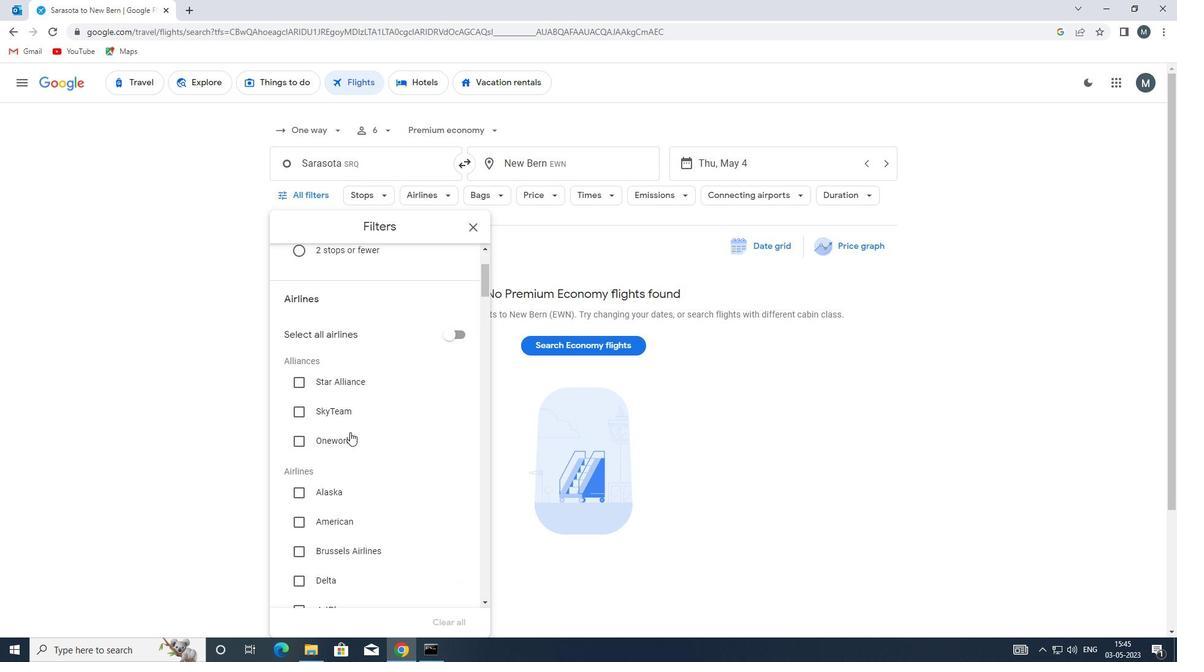 
Action: Mouse scrolled (359, 426) with delta (0, 0)
Screenshot: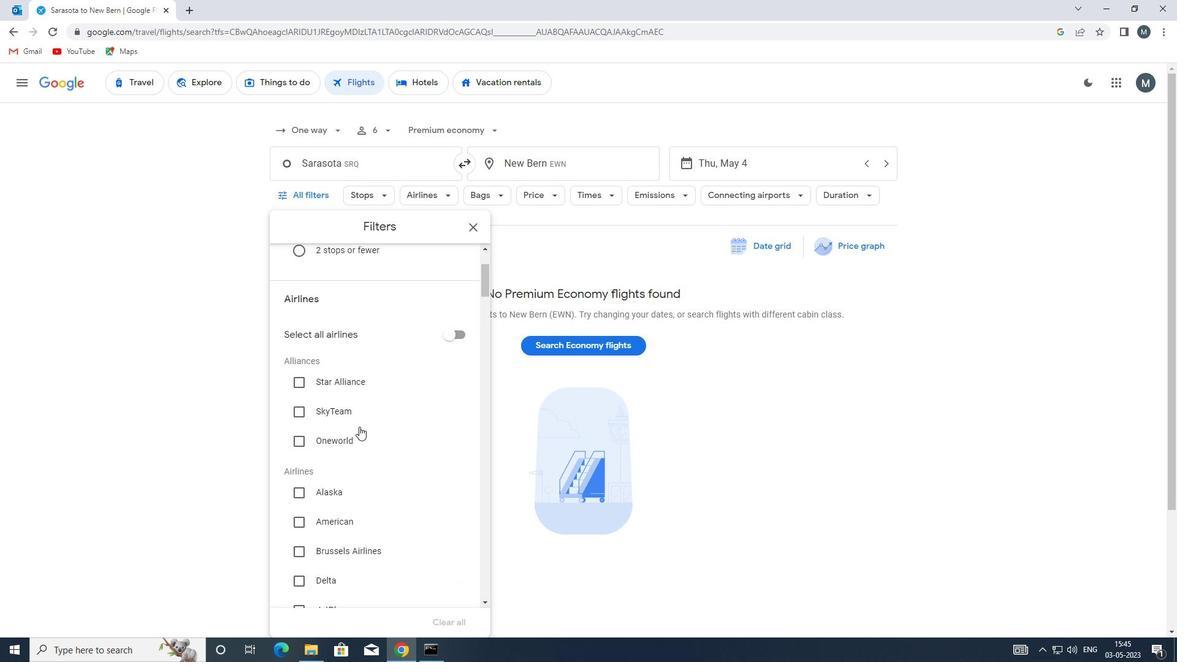 
Action: Mouse scrolled (359, 426) with delta (0, 0)
Screenshot: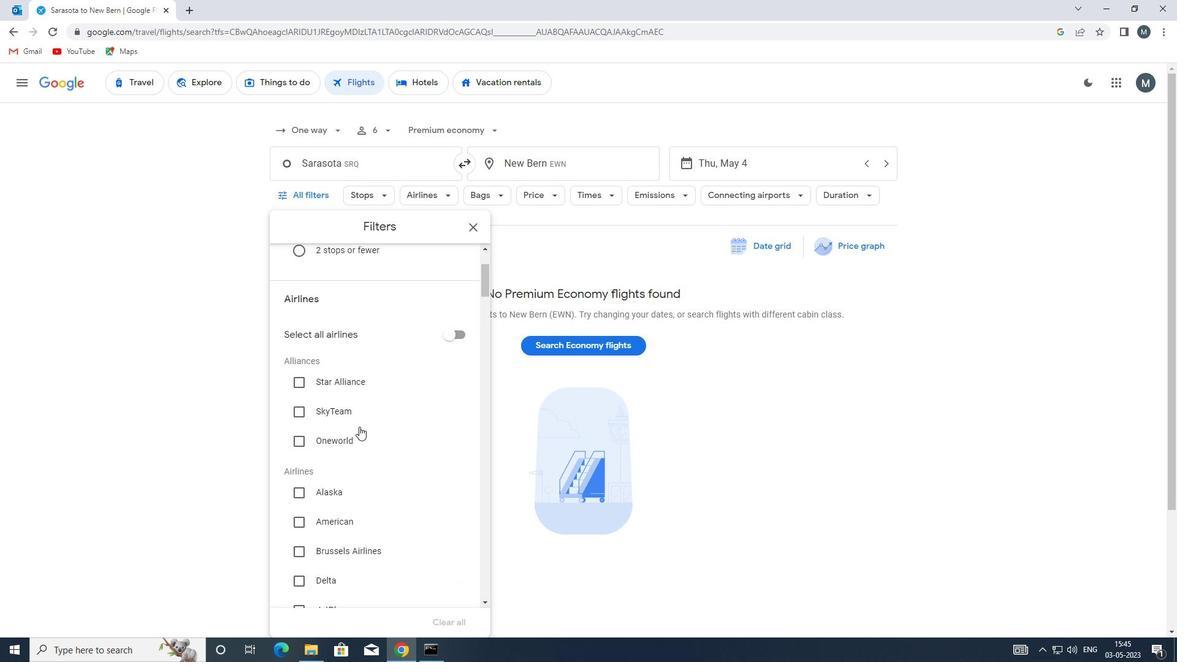 
Action: Mouse moved to (298, 399)
Screenshot: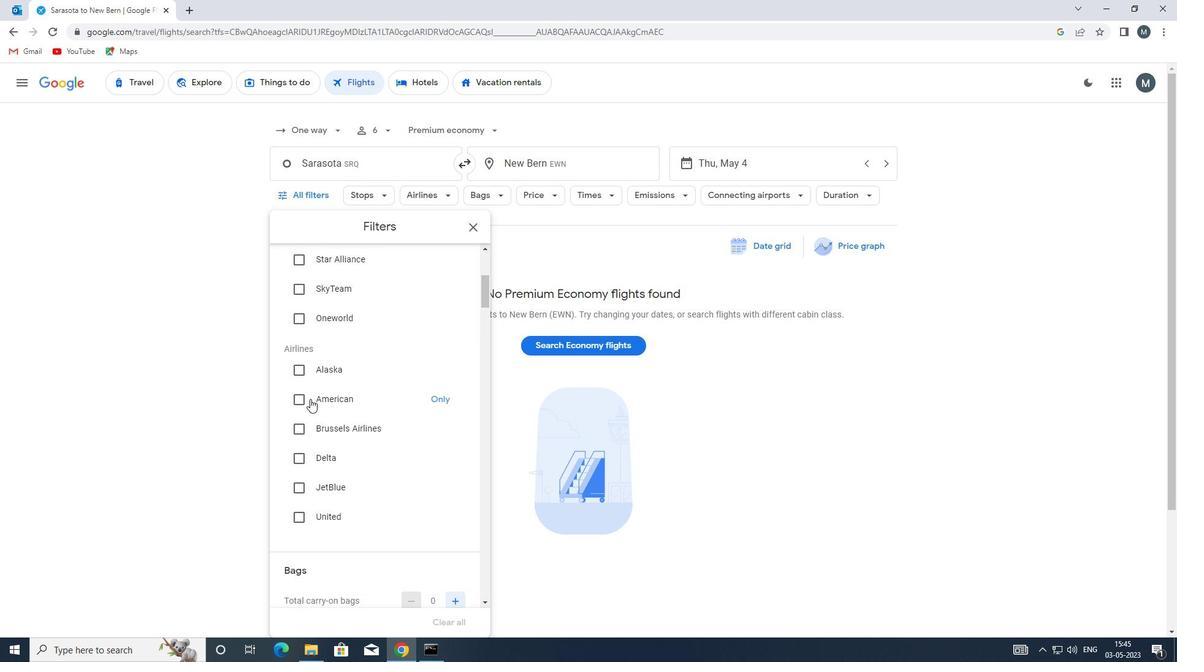 
Action: Mouse pressed left at (298, 399)
Screenshot: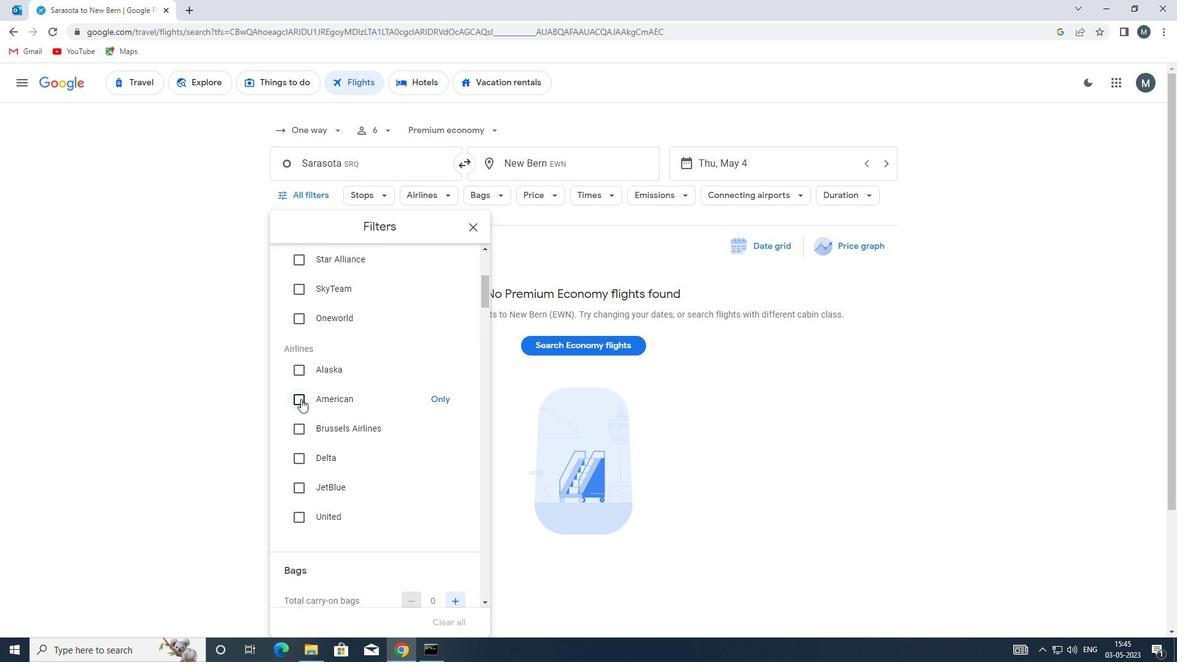 
Action: Mouse moved to (394, 395)
Screenshot: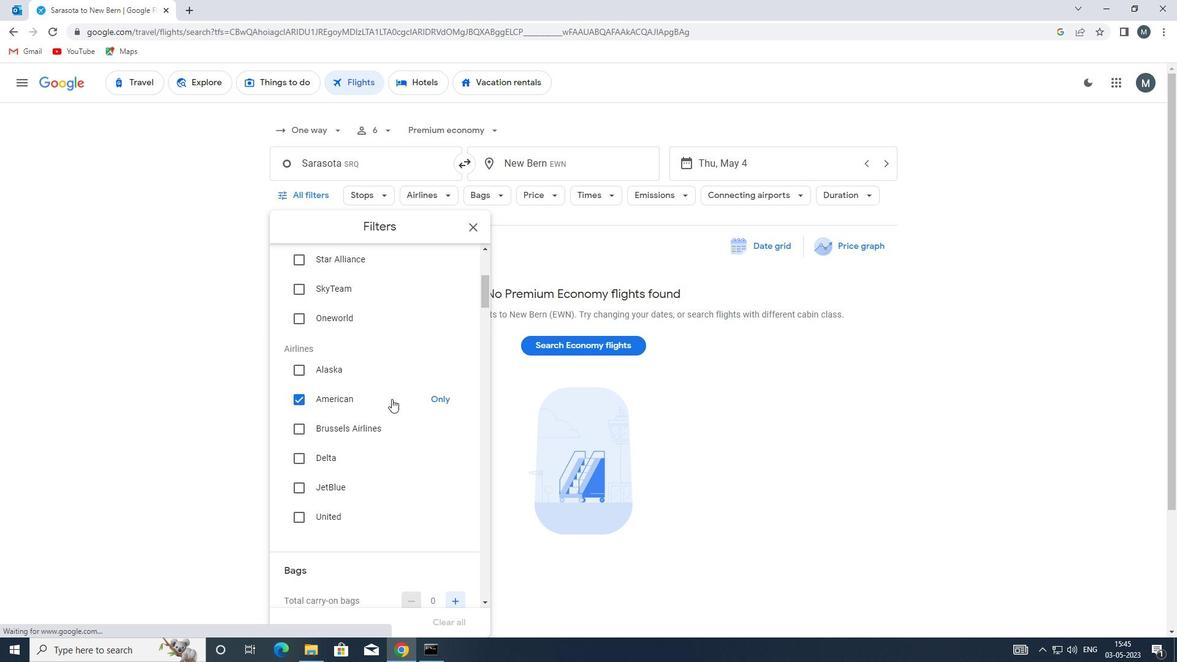 
Action: Mouse scrolled (394, 395) with delta (0, 0)
Screenshot: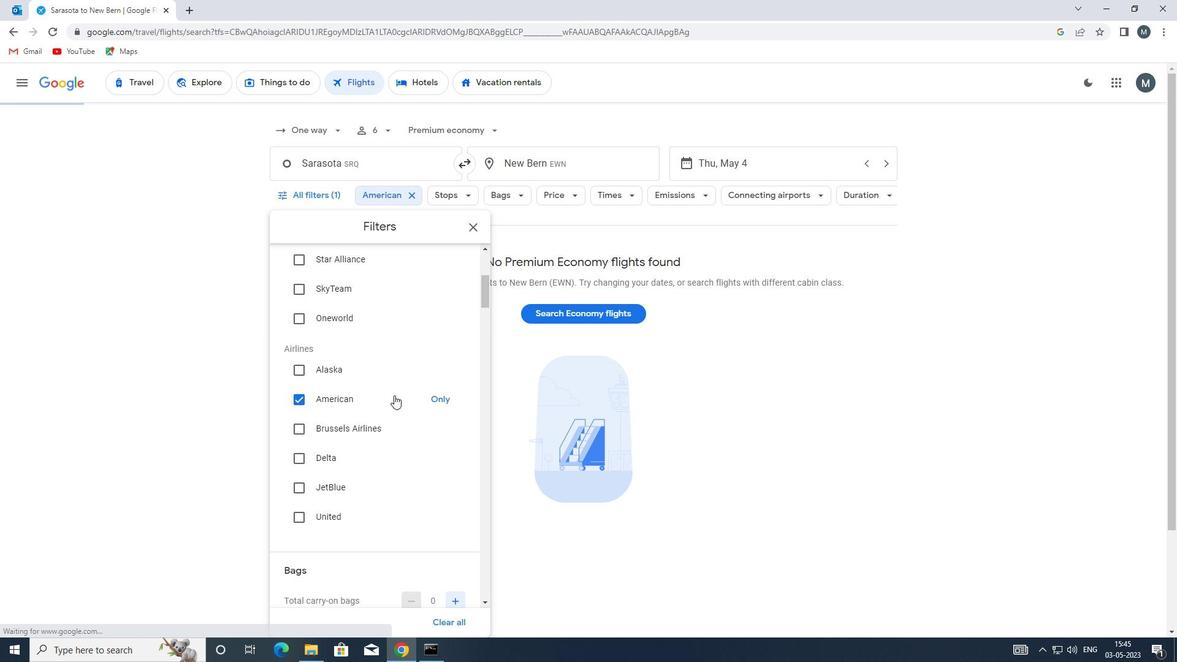
Action: Mouse moved to (388, 389)
Screenshot: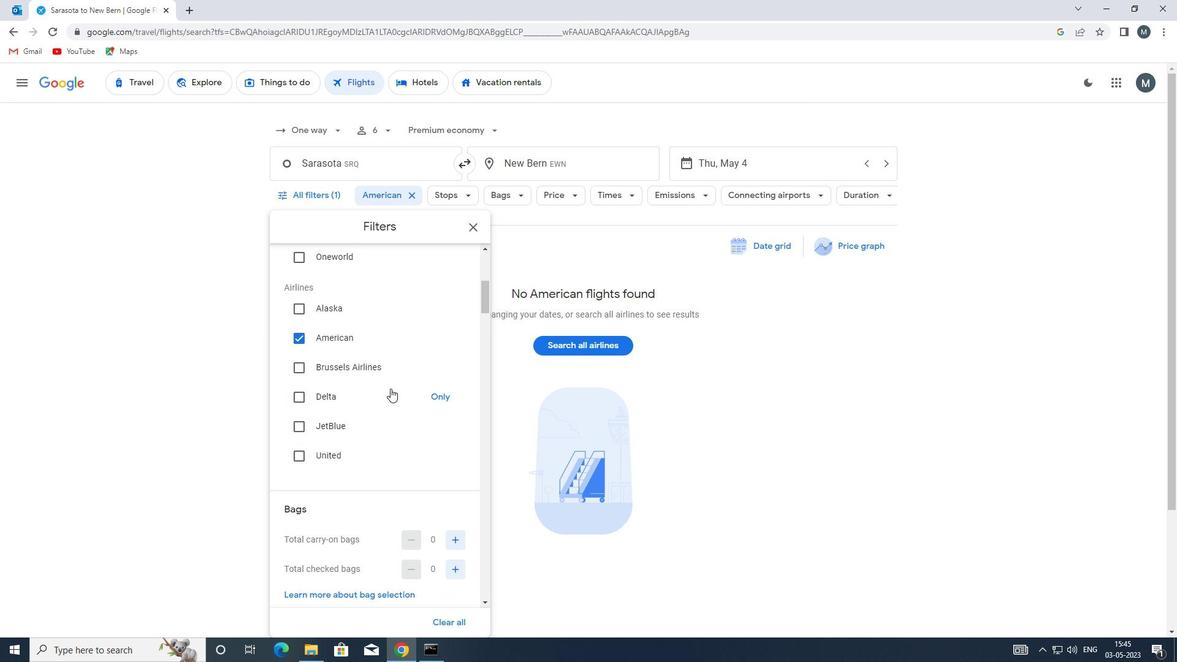 
Action: Mouse scrolled (388, 388) with delta (0, 0)
Screenshot: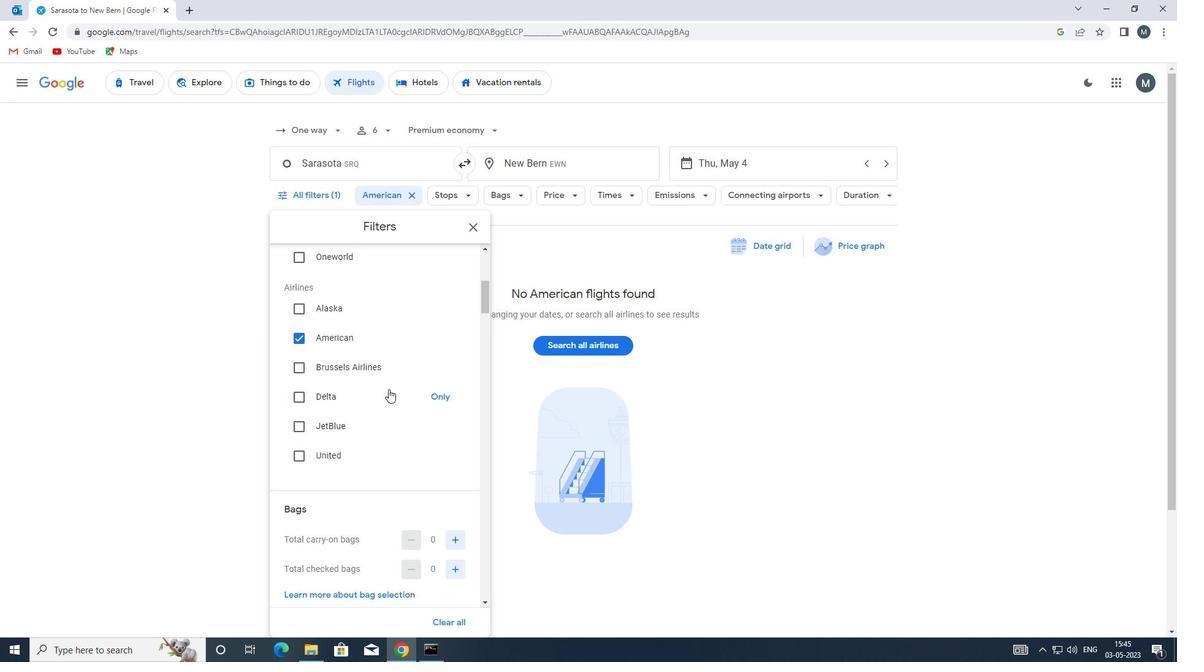 
Action: Mouse moved to (386, 392)
Screenshot: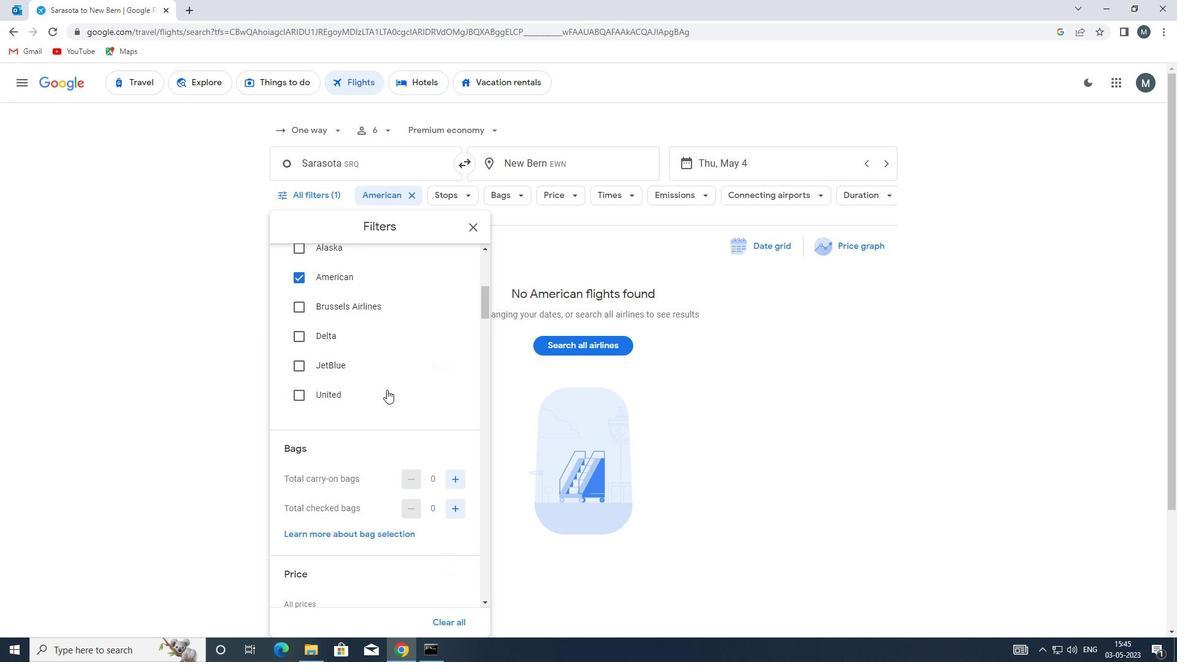
Action: Mouse scrolled (386, 391) with delta (0, 0)
Screenshot: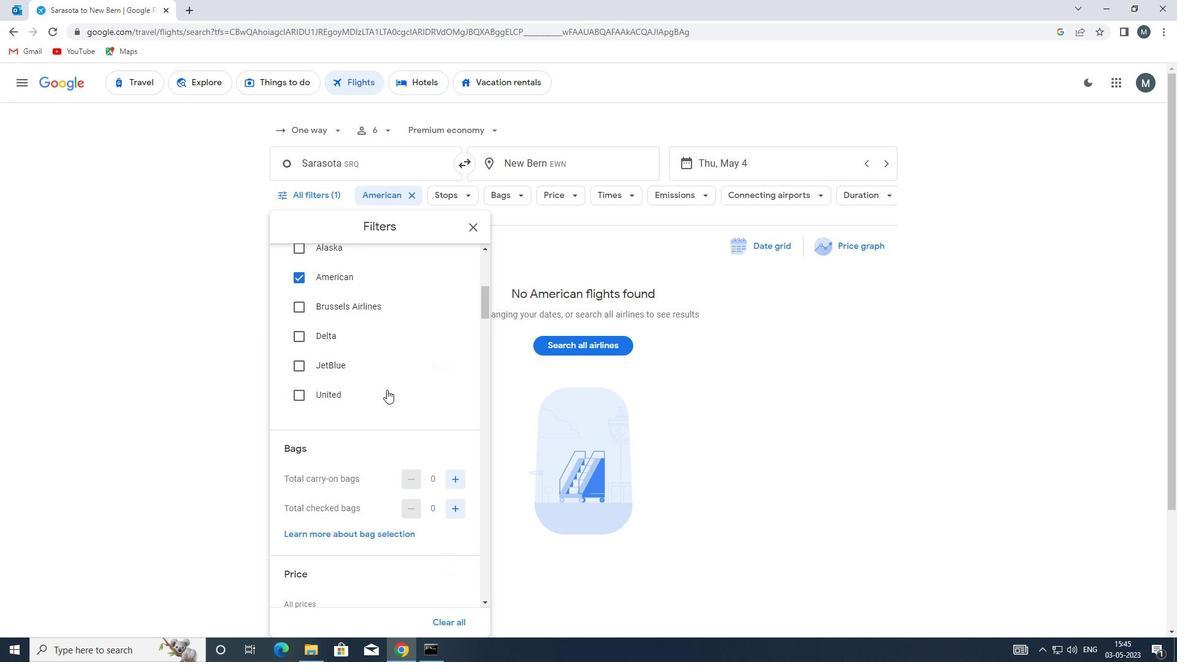 
Action: Mouse moved to (455, 417)
Screenshot: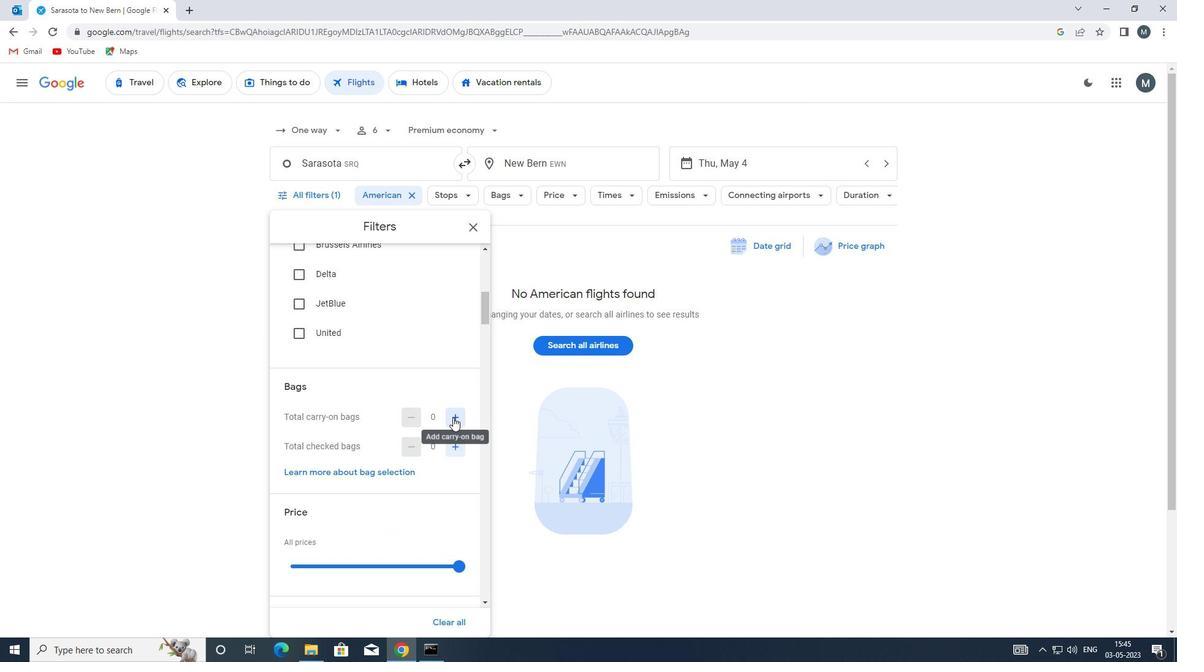 
Action: Mouse pressed left at (455, 417)
Screenshot: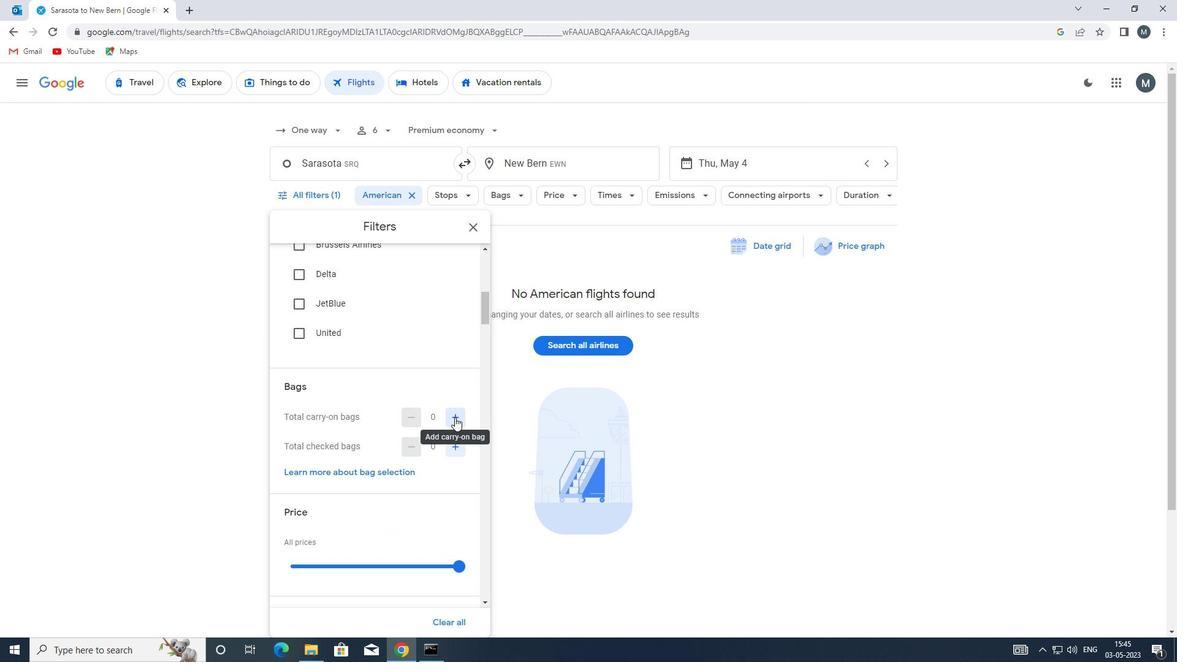 
Action: Mouse moved to (391, 397)
Screenshot: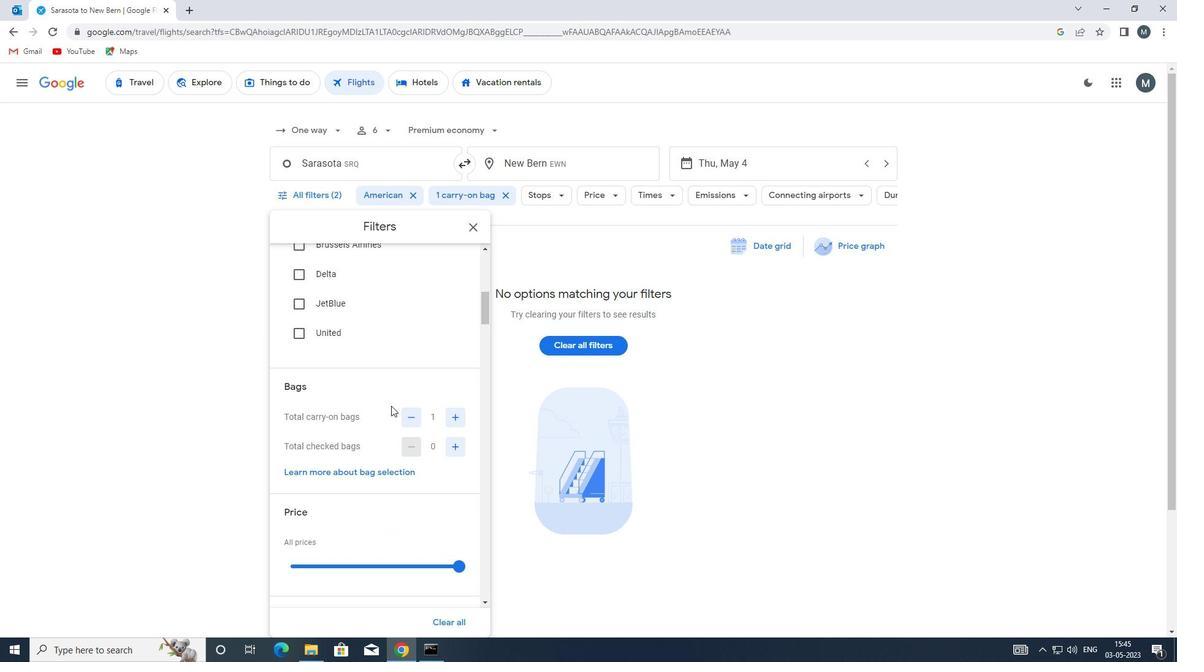 
Action: Mouse scrolled (391, 396) with delta (0, 0)
Screenshot: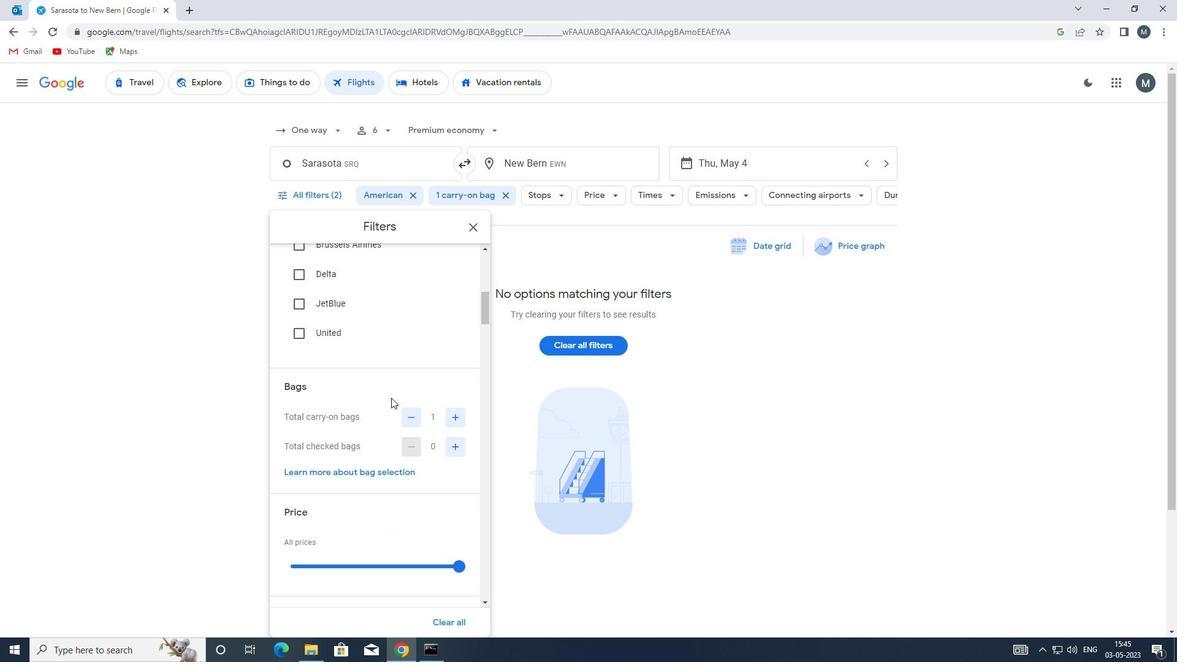 
Action: Mouse moved to (386, 399)
Screenshot: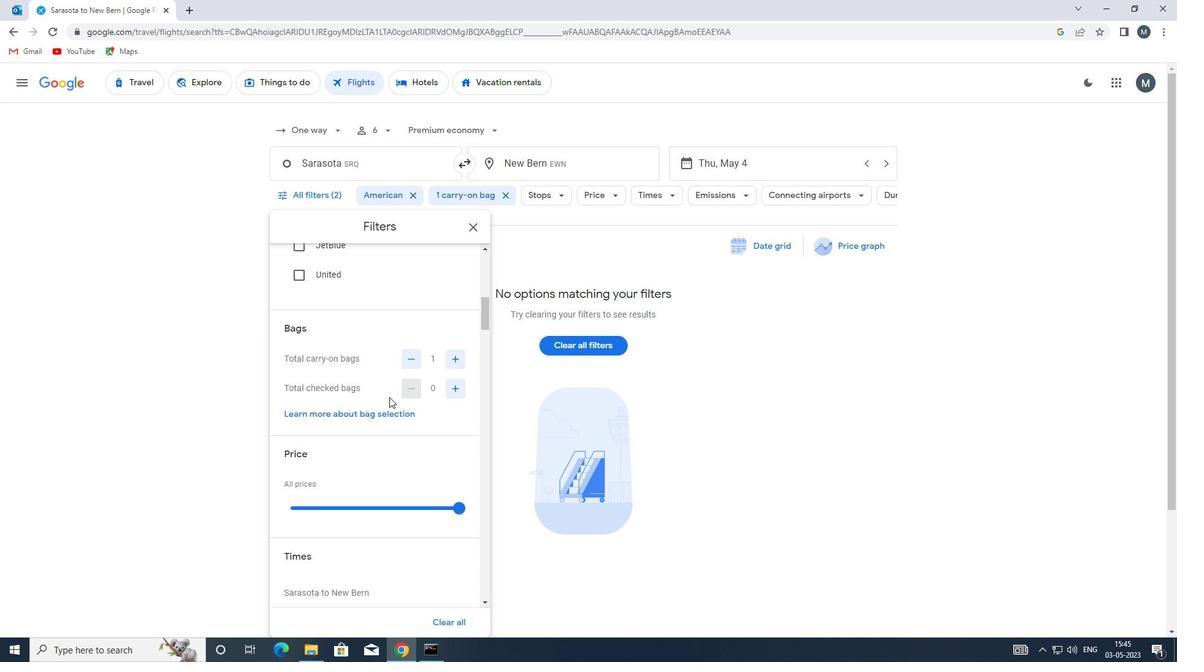 
Action: Mouse scrolled (386, 398) with delta (0, 0)
Screenshot: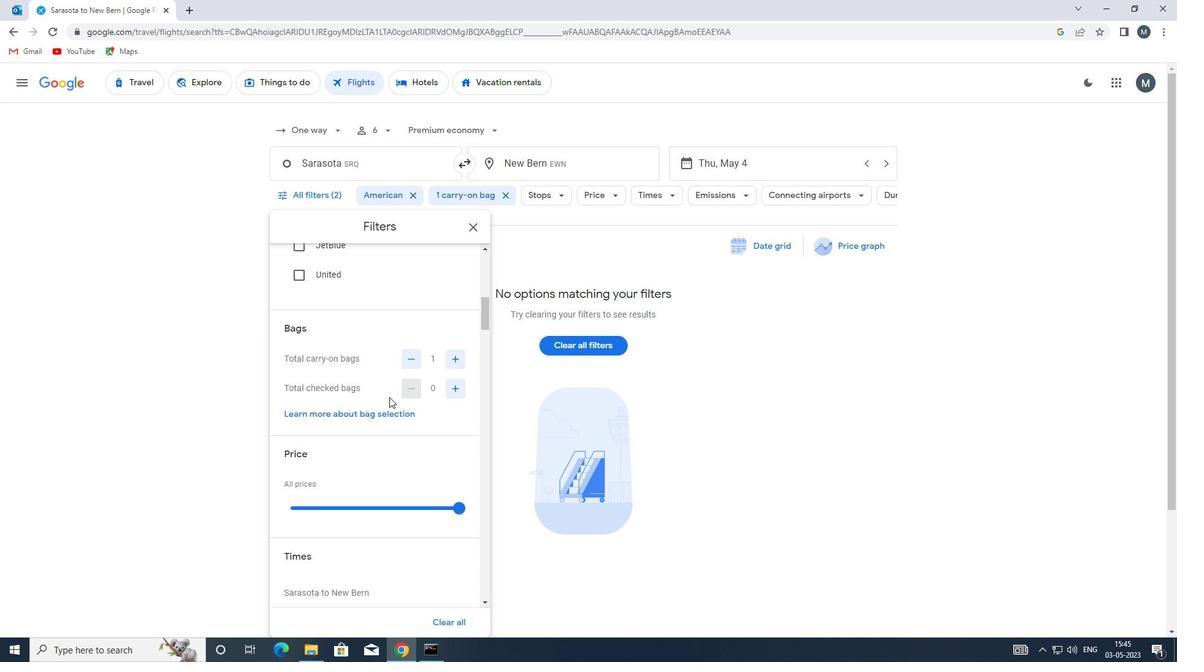 
Action: Mouse moved to (371, 442)
Screenshot: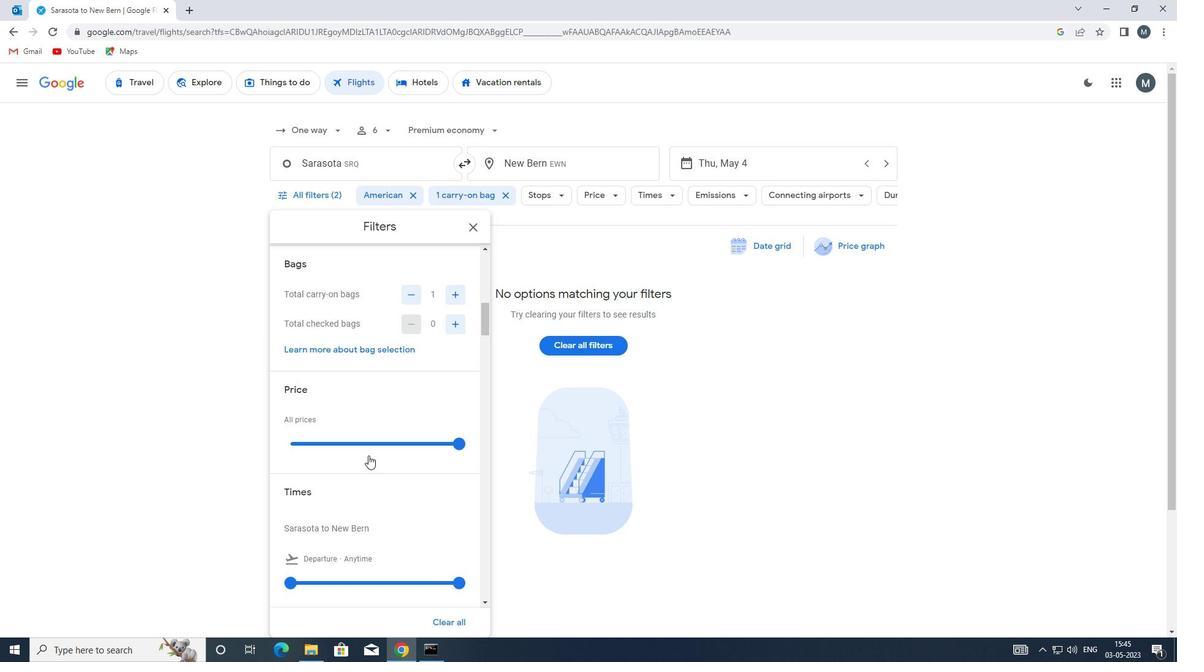 
Action: Mouse pressed left at (371, 442)
Screenshot: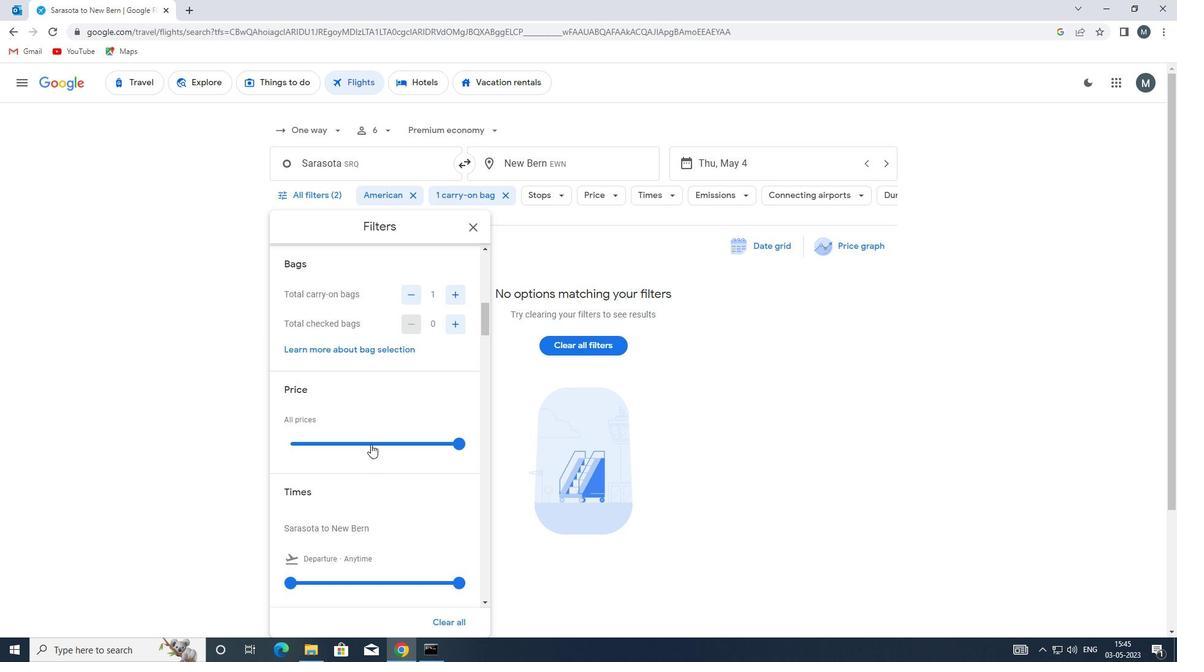 
Action: Mouse pressed left at (371, 442)
Screenshot: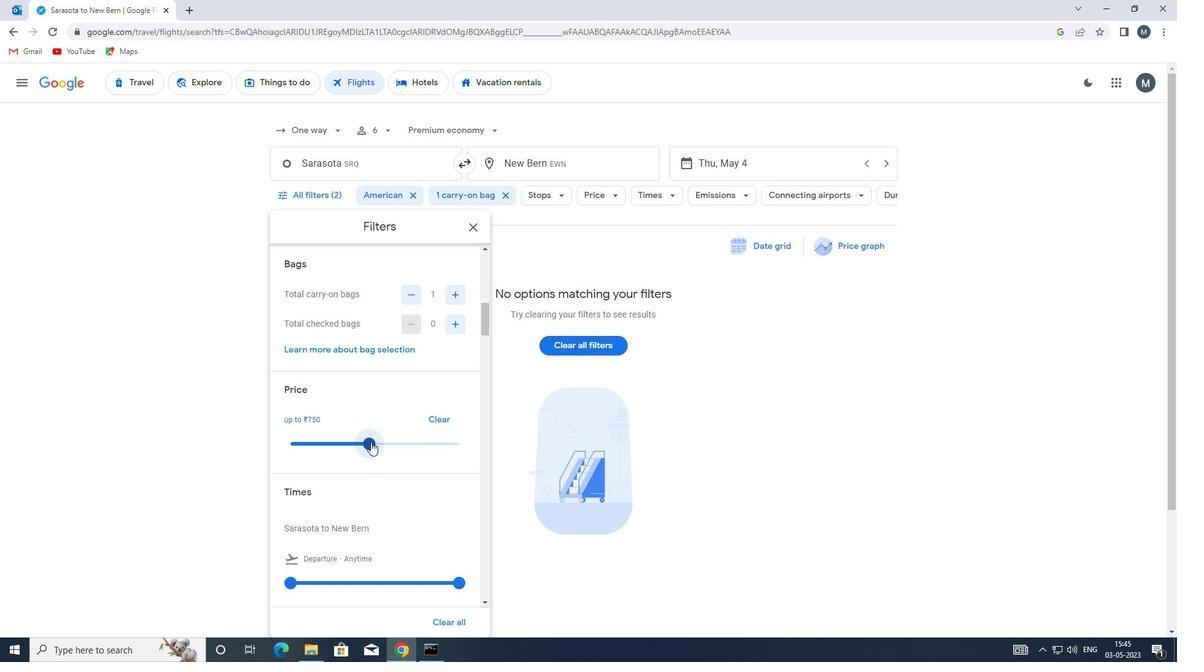 
Action: Mouse moved to (391, 422)
Screenshot: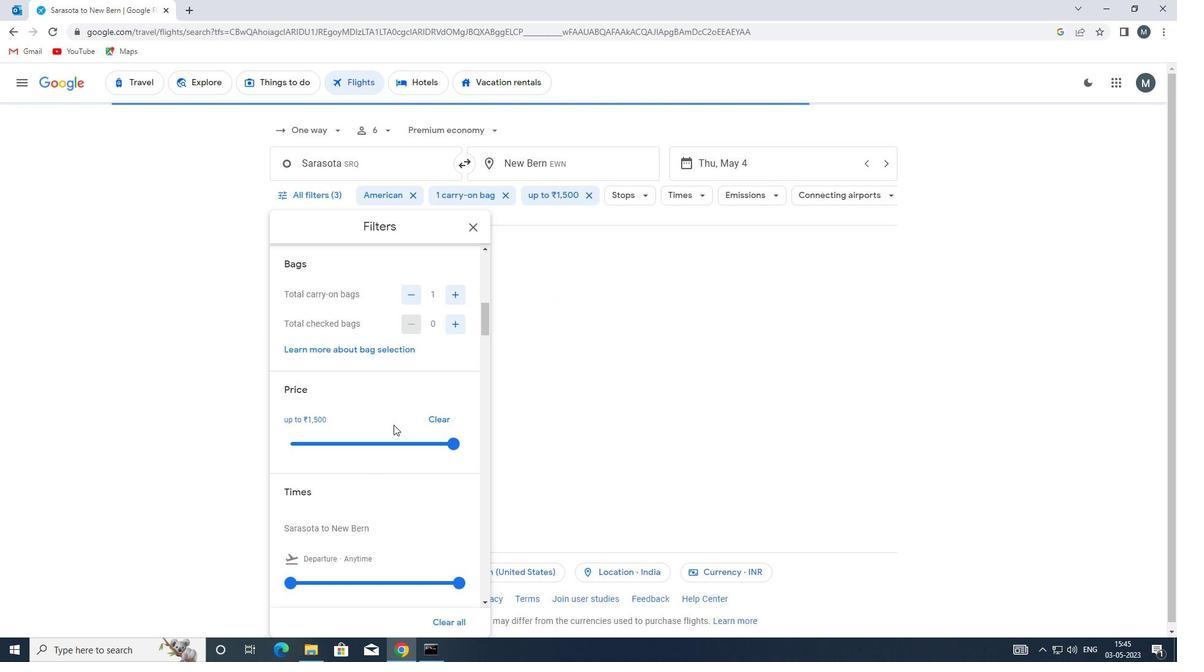 
Action: Mouse scrolled (391, 421) with delta (0, 0)
Screenshot: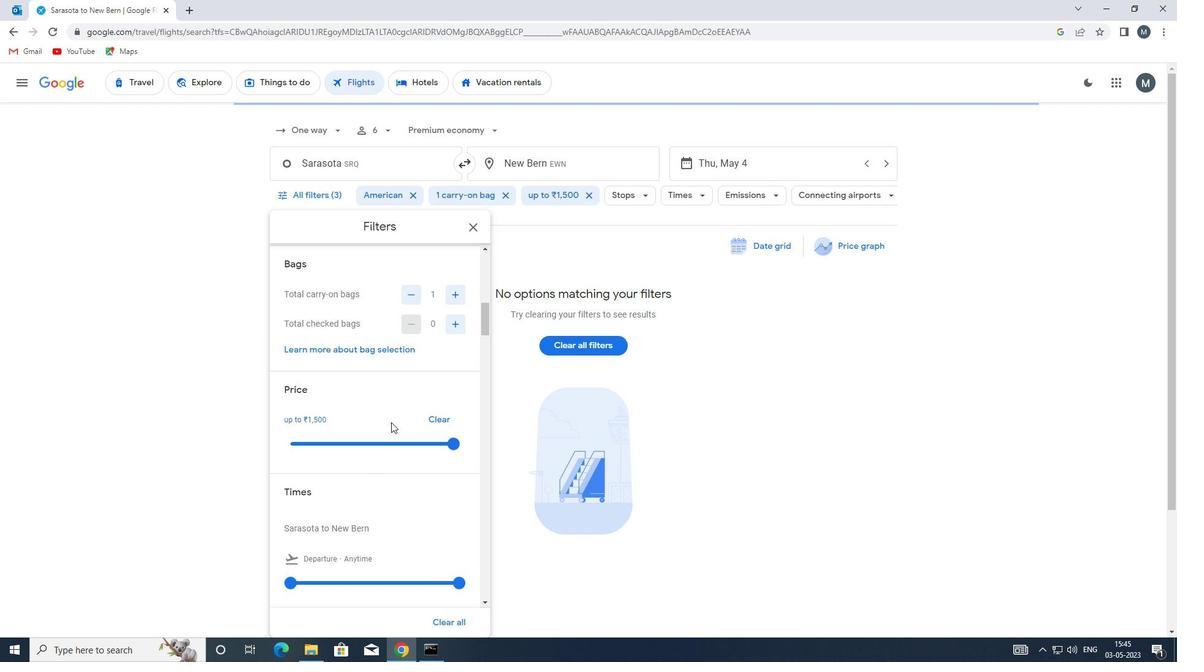 
Action: Mouse moved to (388, 421)
Screenshot: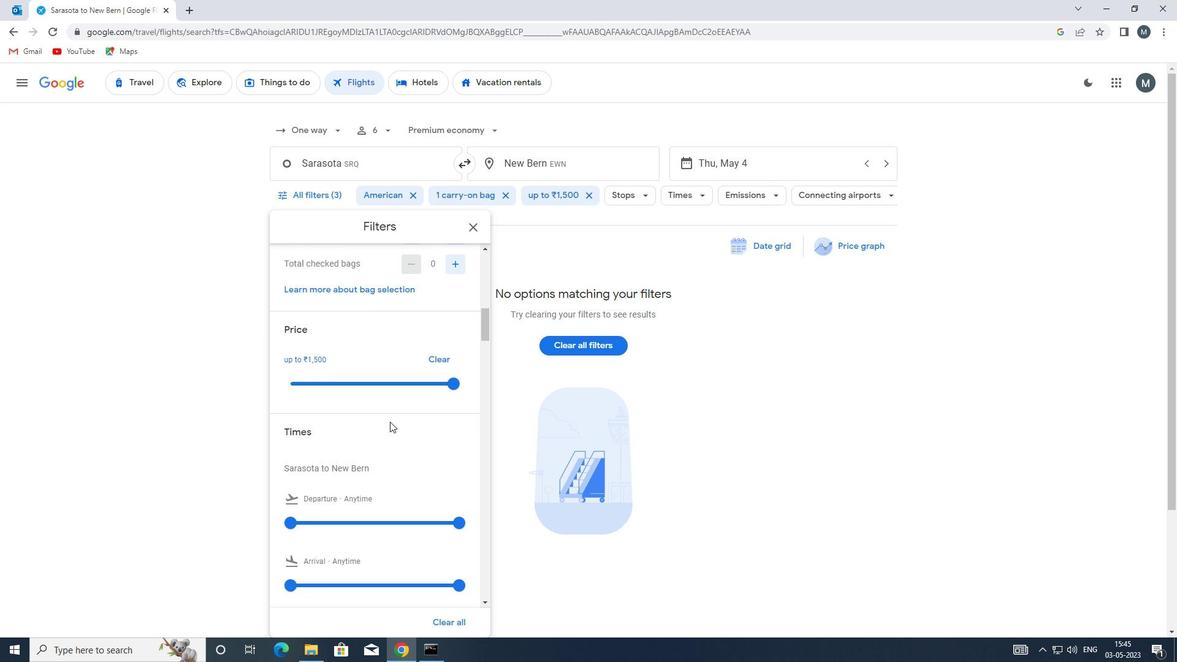 
Action: Mouse scrolled (388, 420) with delta (0, 0)
Screenshot: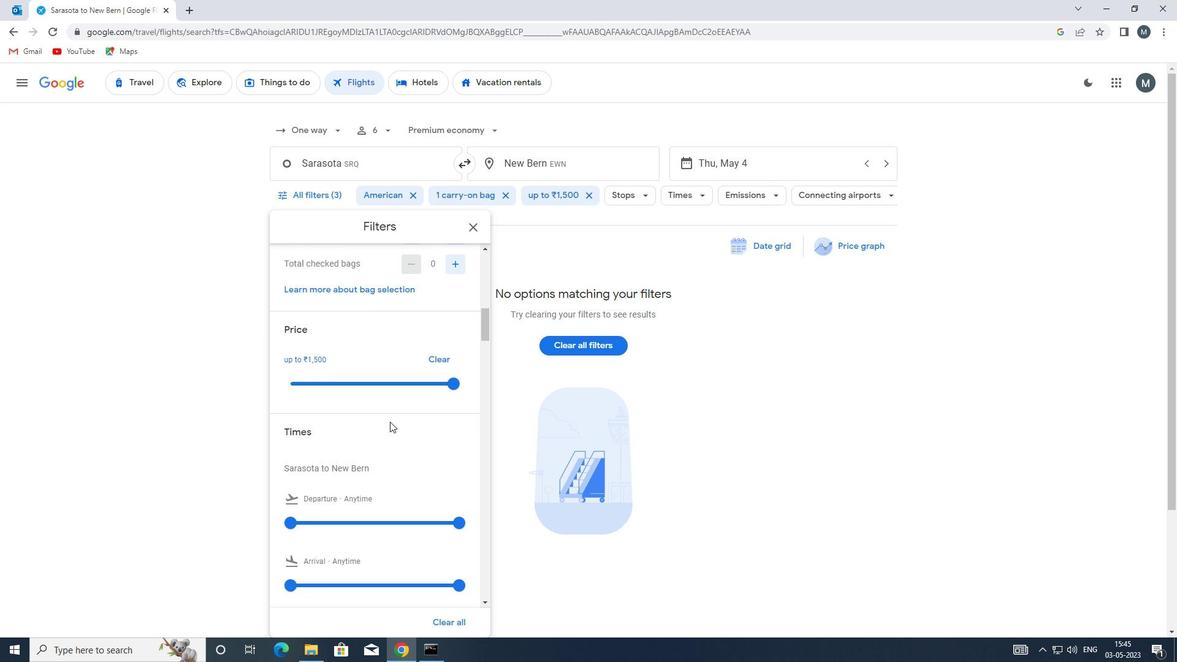
Action: Mouse moved to (297, 458)
Screenshot: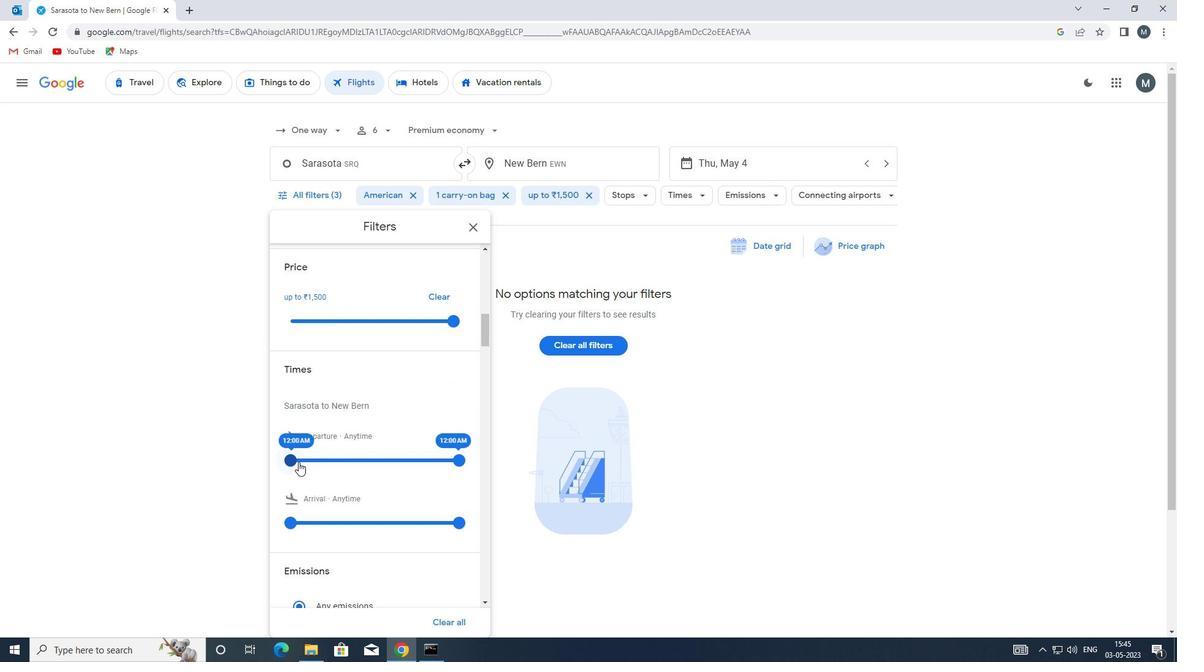 
Action: Mouse pressed left at (297, 458)
Screenshot: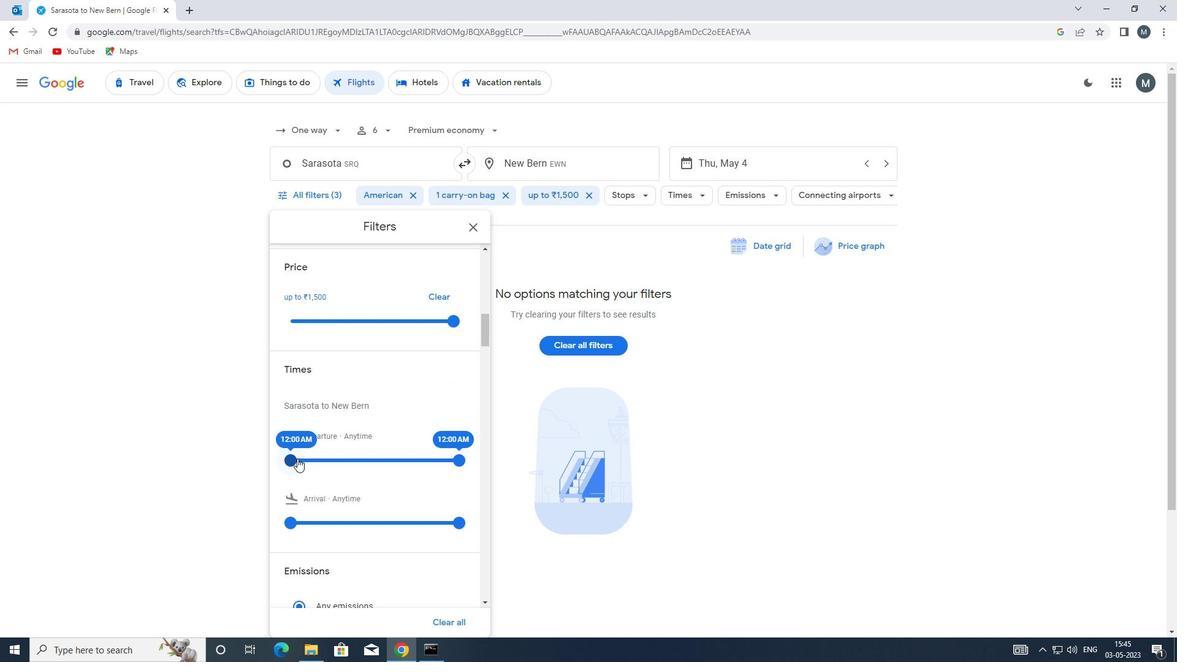 
Action: Mouse moved to (453, 458)
Screenshot: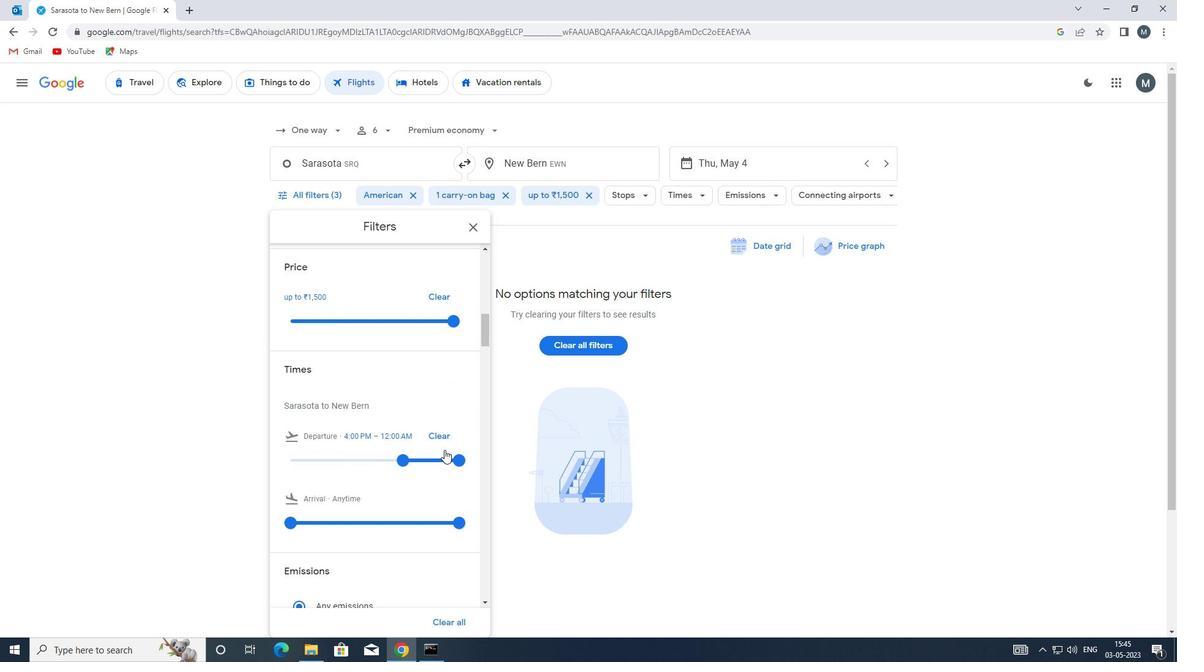 
Action: Mouse pressed left at (453, 458)
Screenshot: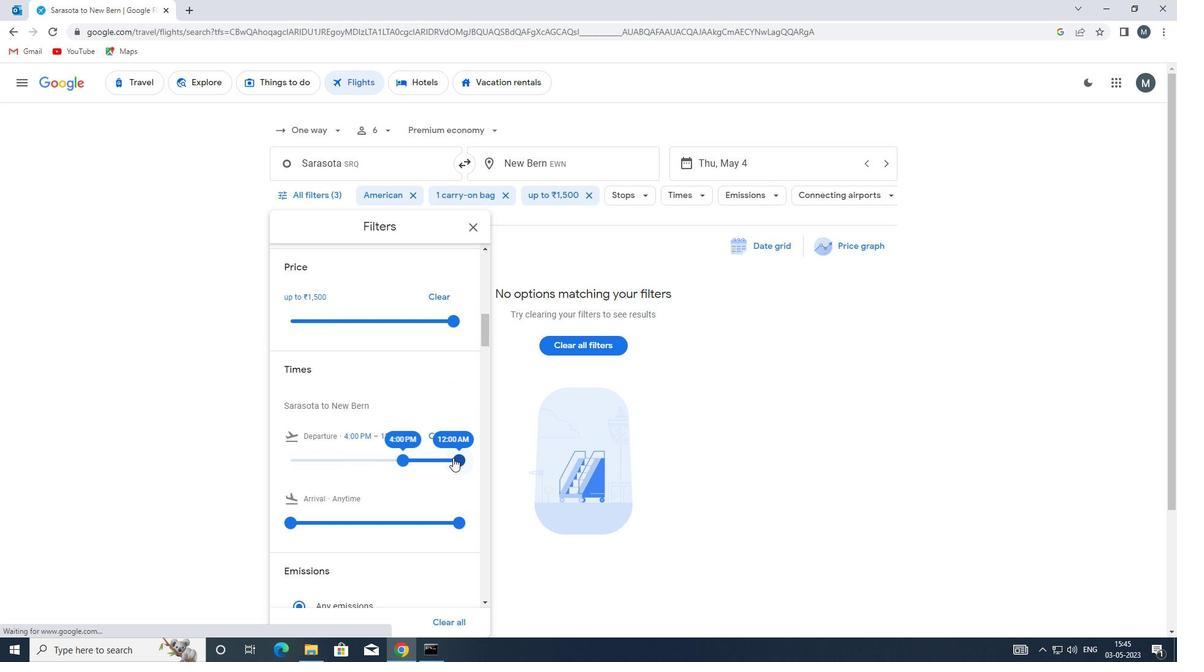 
Action: Mouse moved to (401, 447)
Screenshot: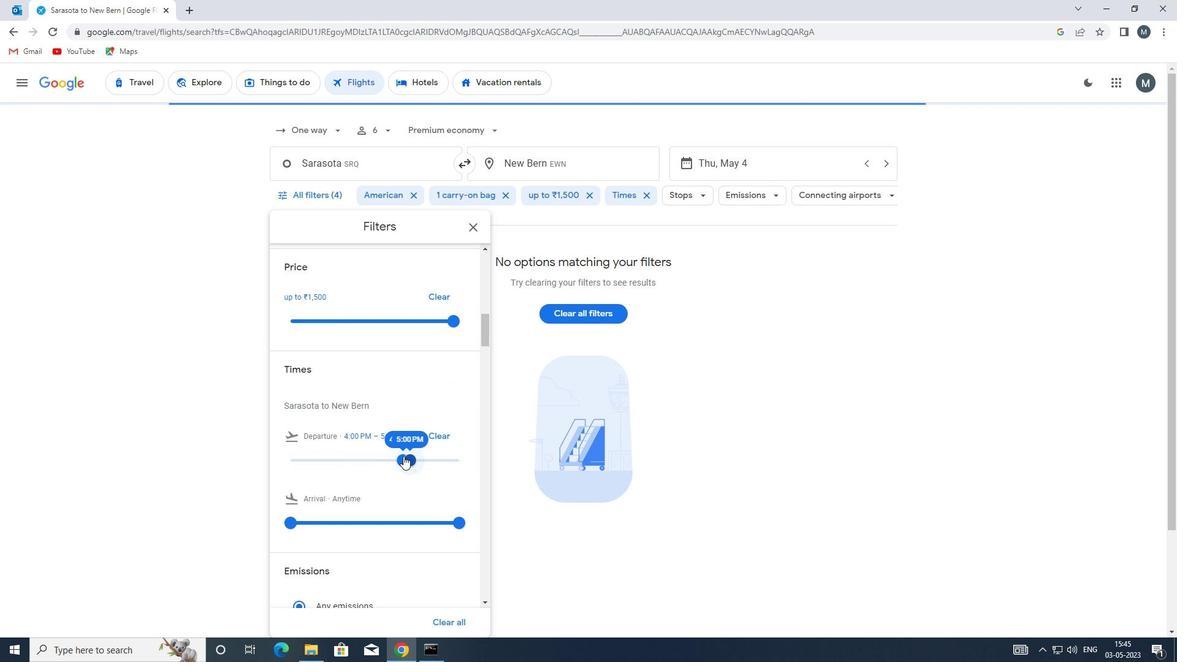 
Action: Mouse scrolled (401, 447) with delta (0, 0)
Screenshot: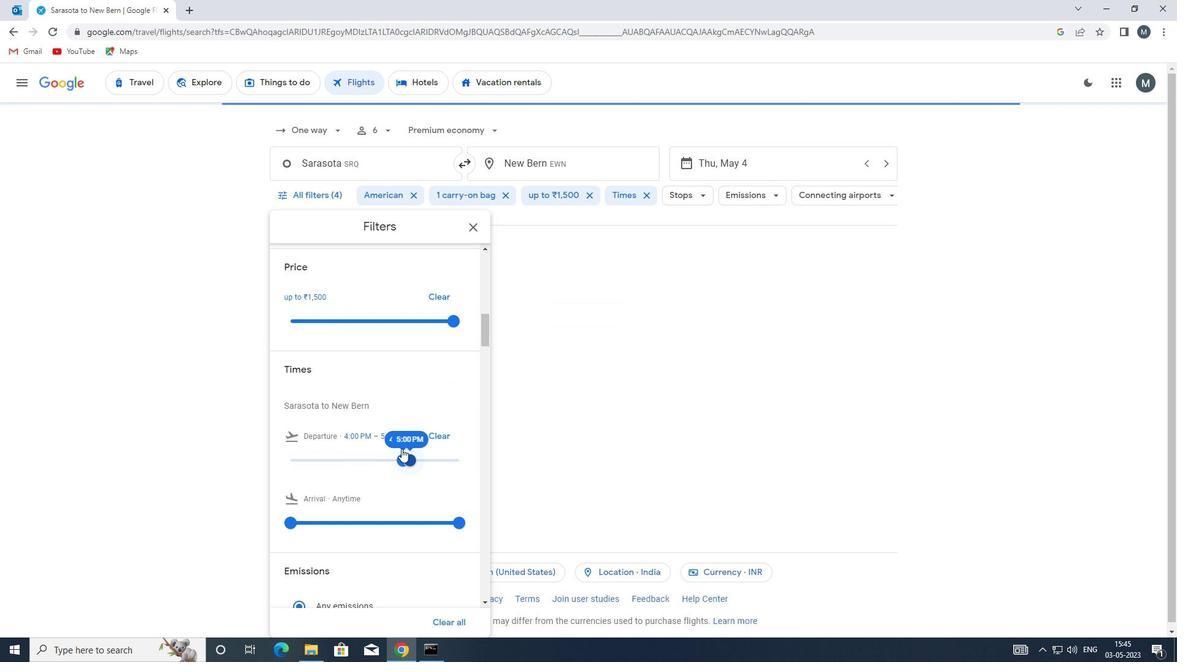 
Action: Mouse scrolled (401, 447) with delta (0, 0)
Screenshot: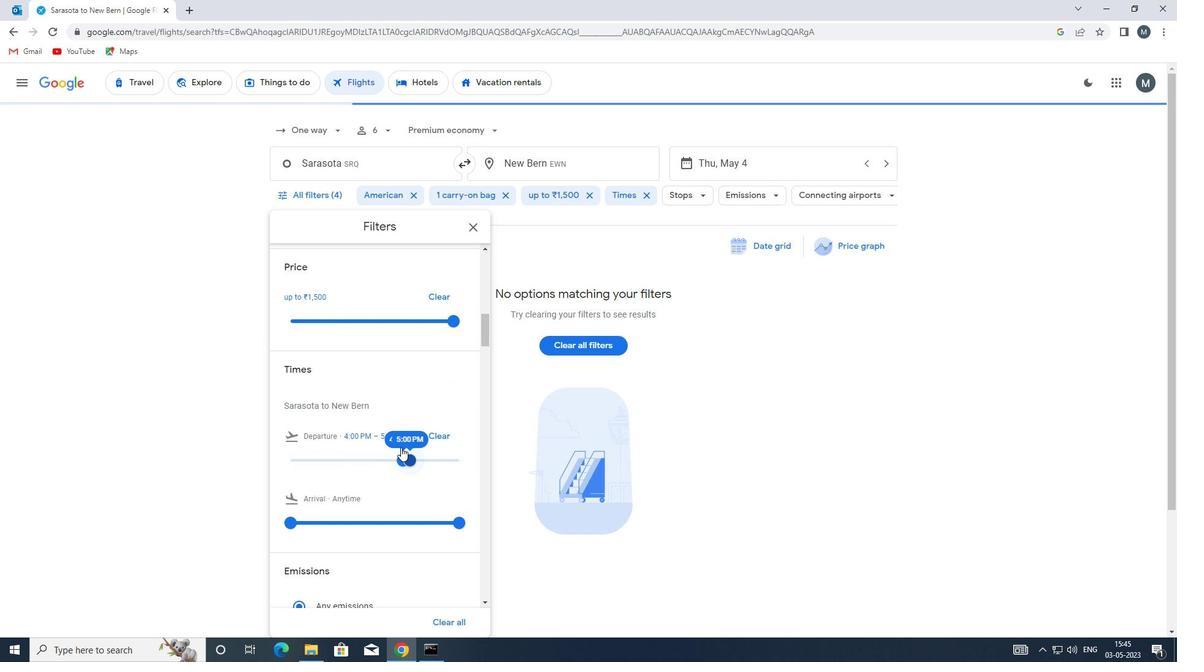 
Action: Mouse moved to (477, 228)
Screenshot: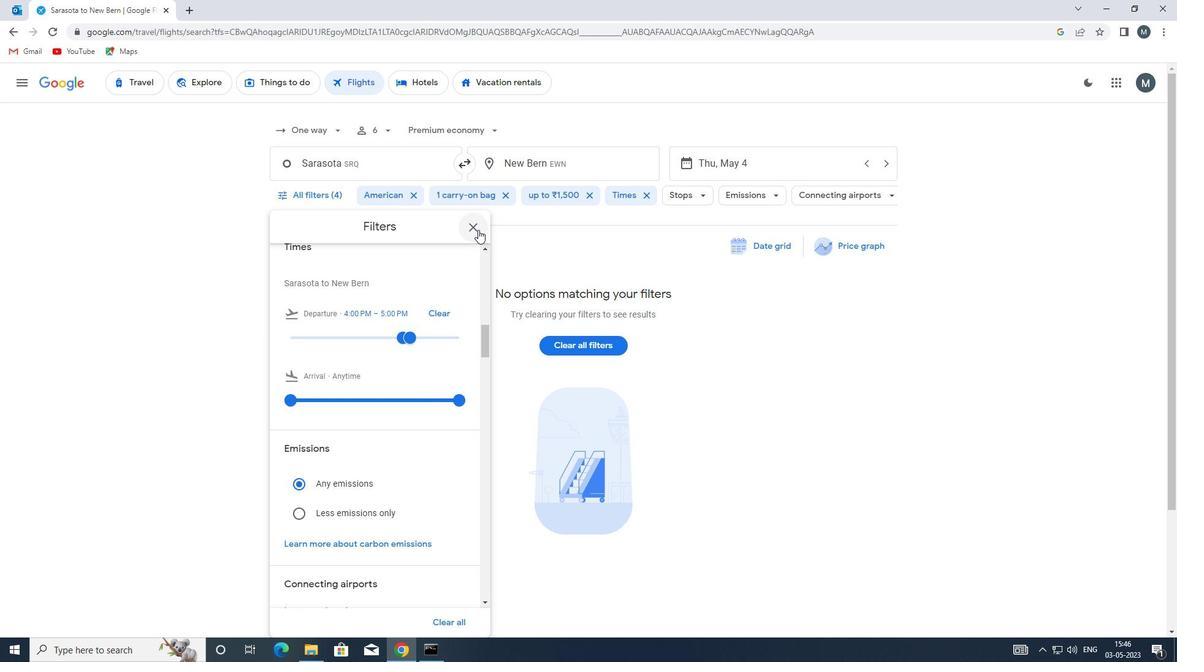 
Action: Mouse pressed left at (477, 228)
Screenshot: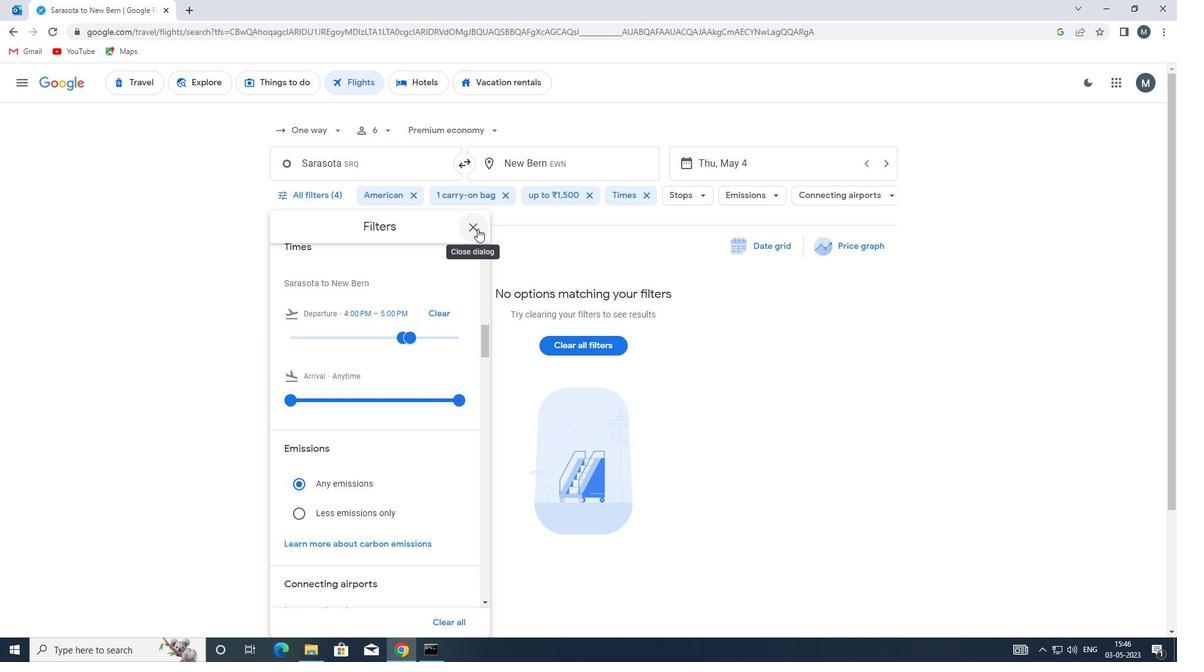 
